 Task: Look for space in Lazarevskoye, Russia from 3rd June, 2023 to 9th June, 2023 for 2 adults in price range Rs.6000 to Rs.12000. Place can be entire place with 1  bedroom having 1 bed and 1 bathroom. Property type can be house, flat, guest house, hotel. Booking option can be shelf check-in. Required host language is English.
Action: Mouse moved to (508, 107)
Screenshot: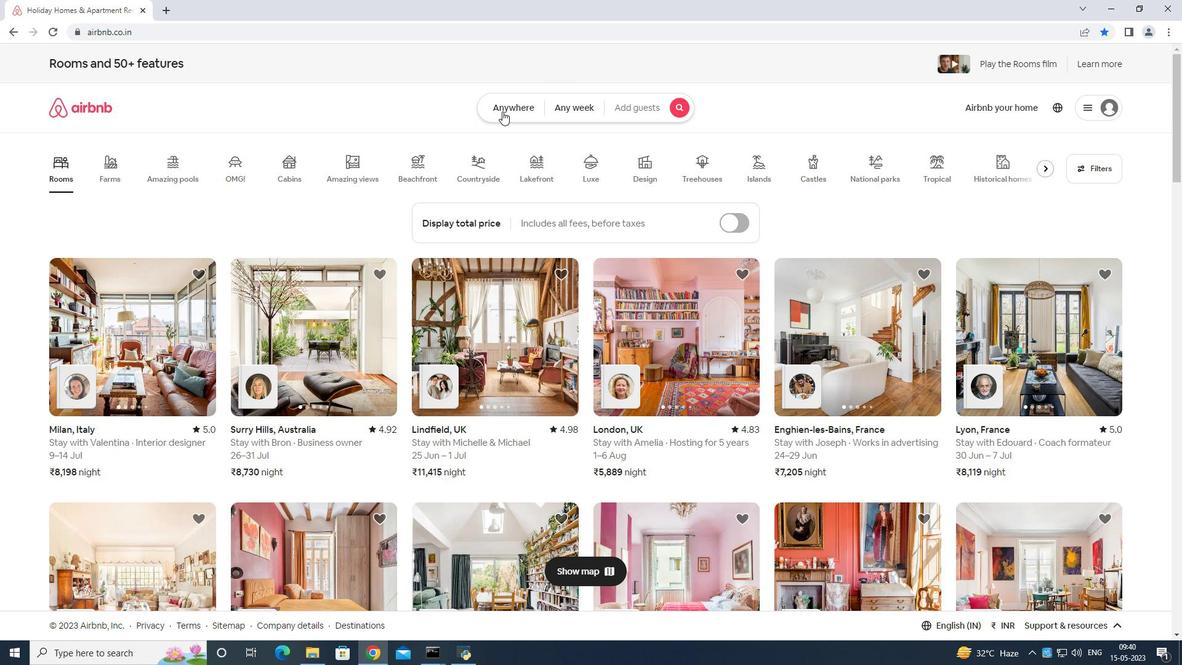 
Action: Mouse pressed left at (508, 107)
Screenshot: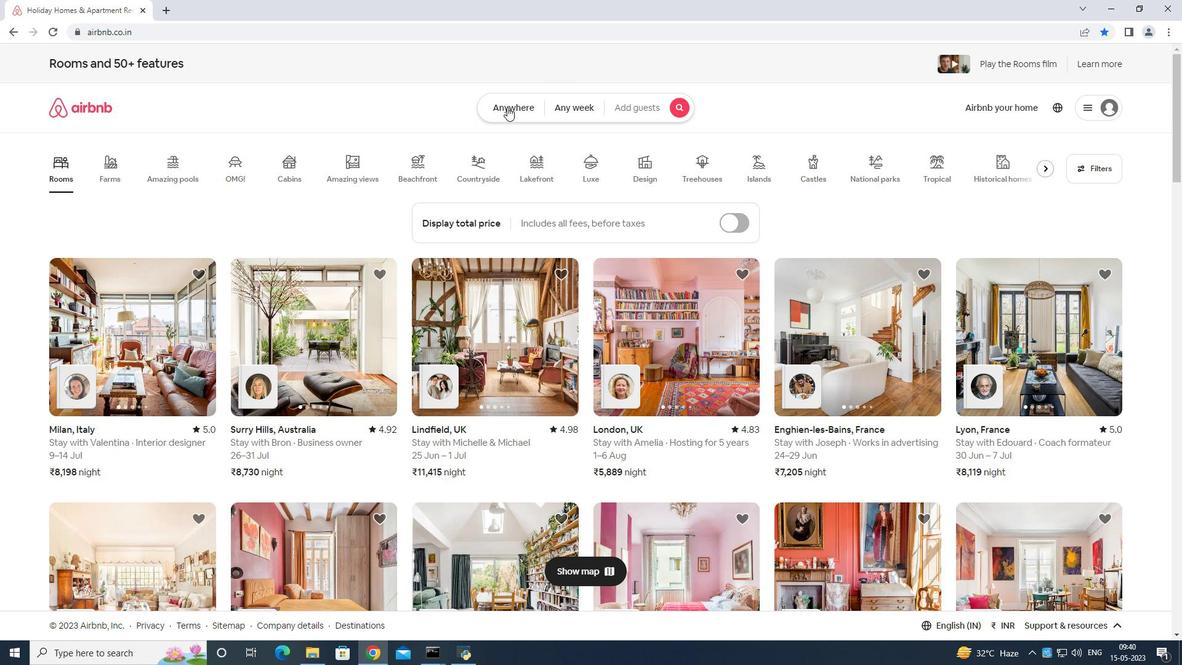 
Action: Mouse moved to (464, 147)
Screenshot: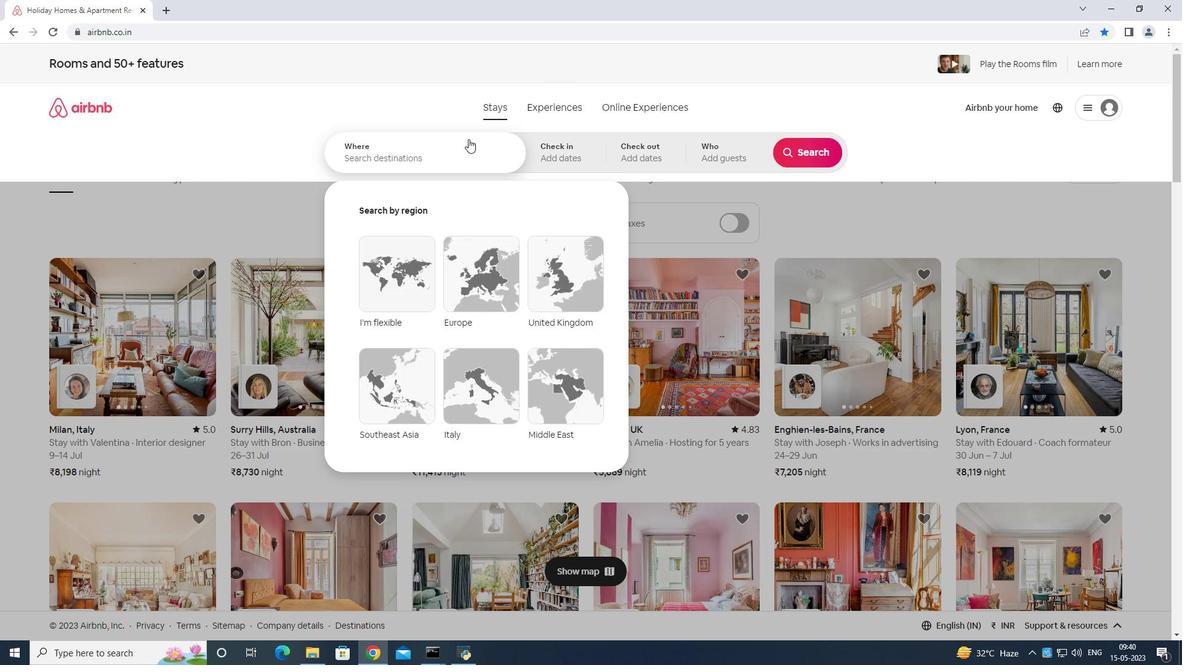 
Action: Mouse pressed left at (464, 147)
Screenshot: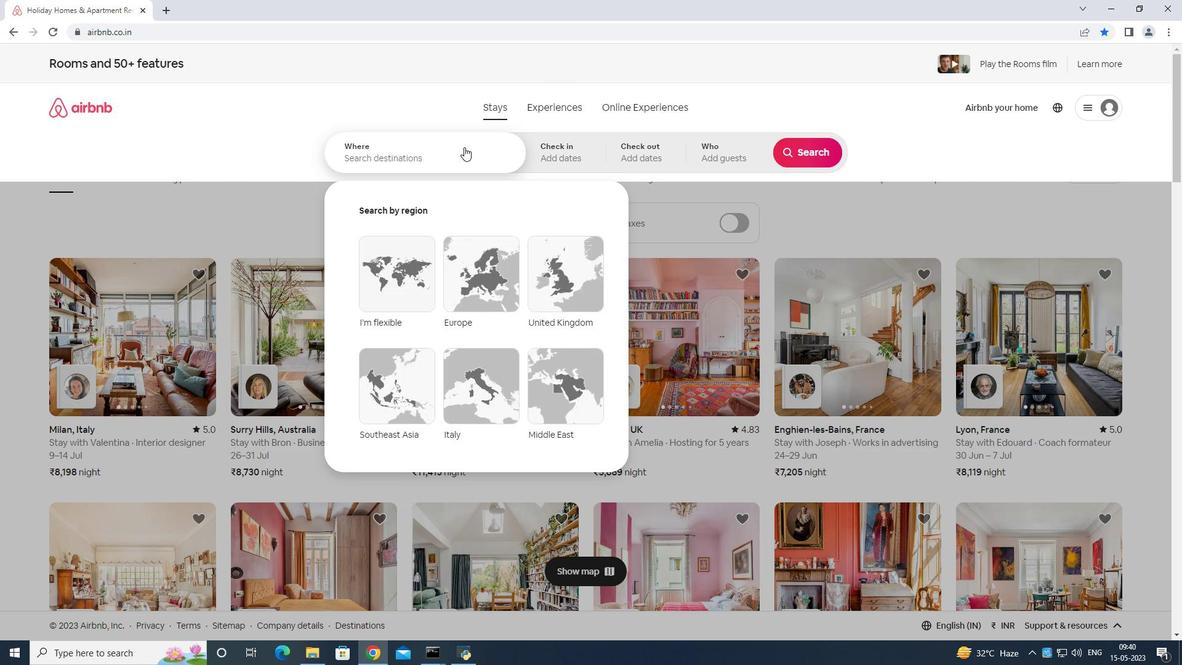 
Action: Key pressed <Key.shift><Key.shift>Lazarevskoye<Key.space><Key.shift>Ruaa<Key.backspace><Key.backspace>ssia<Key.enter>
Screenshot: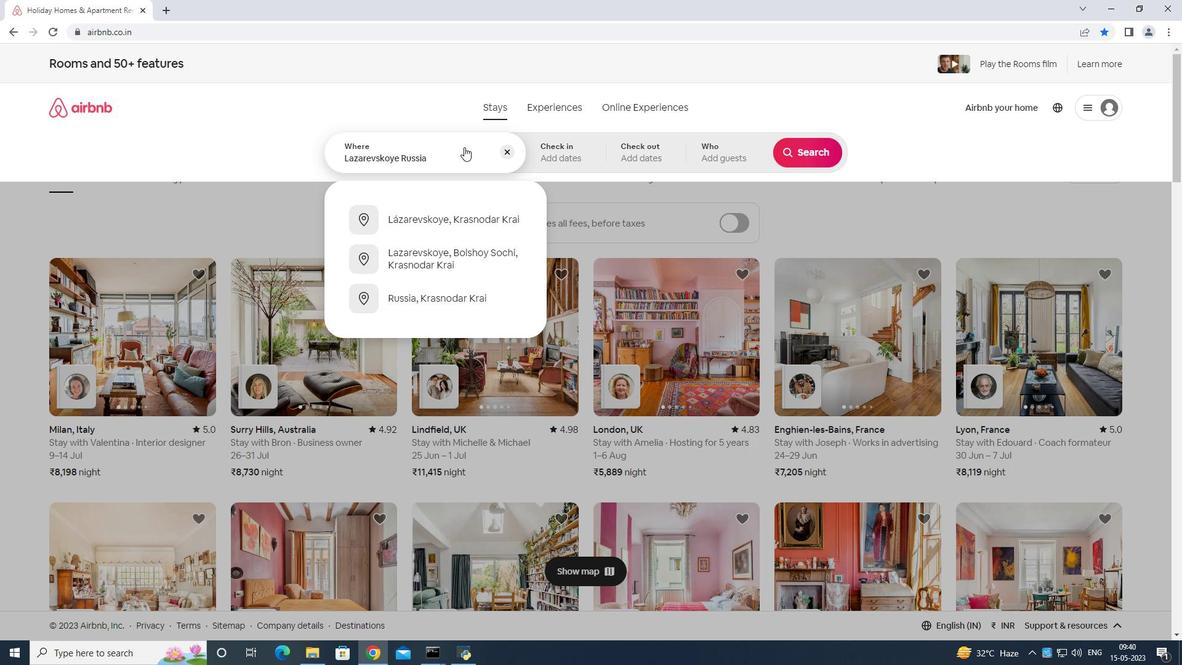 
Action: Mouse moved to (792, 298)
Screenshot: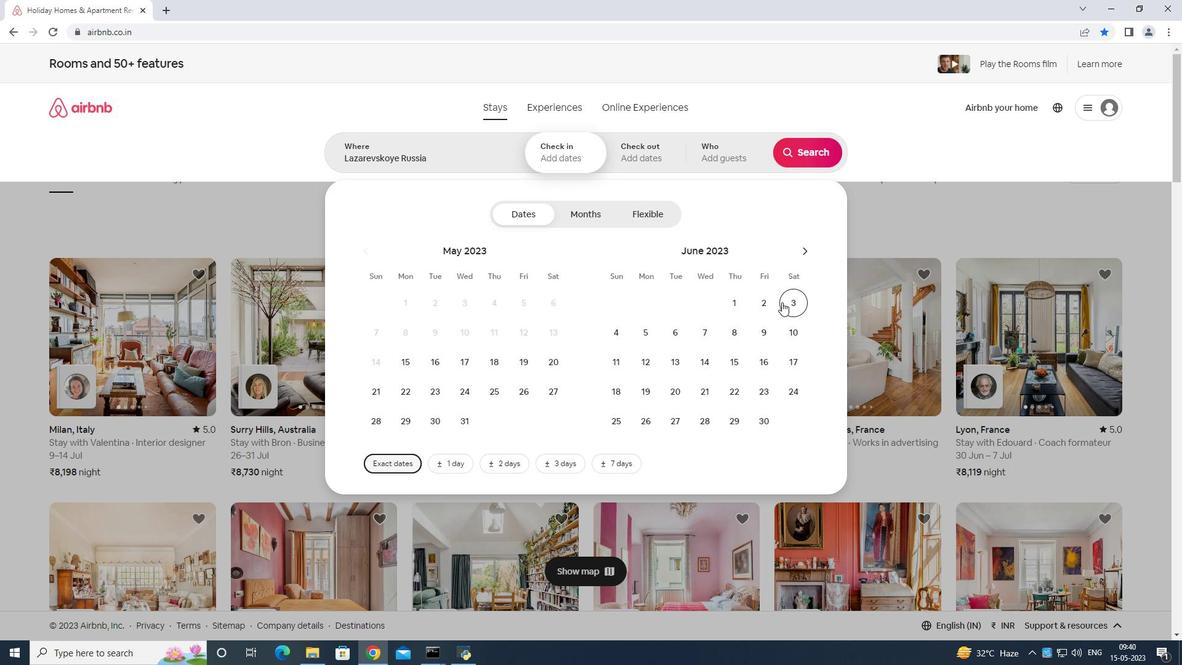 
Action: Mouse pressed left at (792, 298)
Screenshot: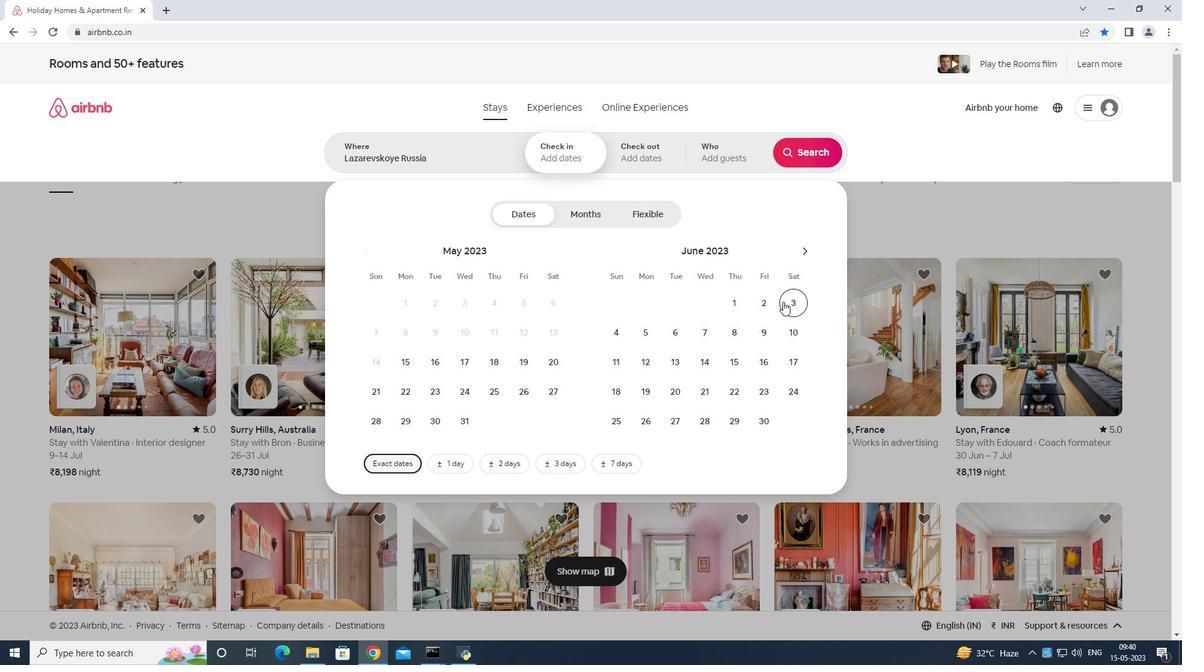 
Action: Mouse moved to (756, 329)
Screenshot: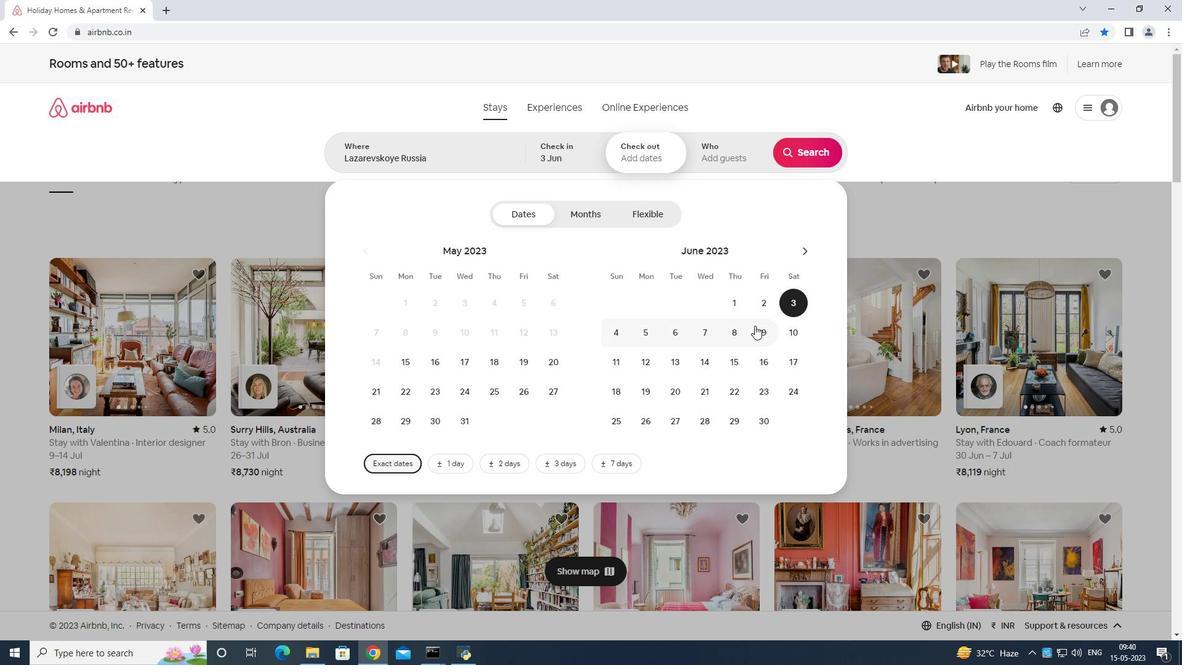 
Action: Mouse pressed left at (756, 329)
Screenshot: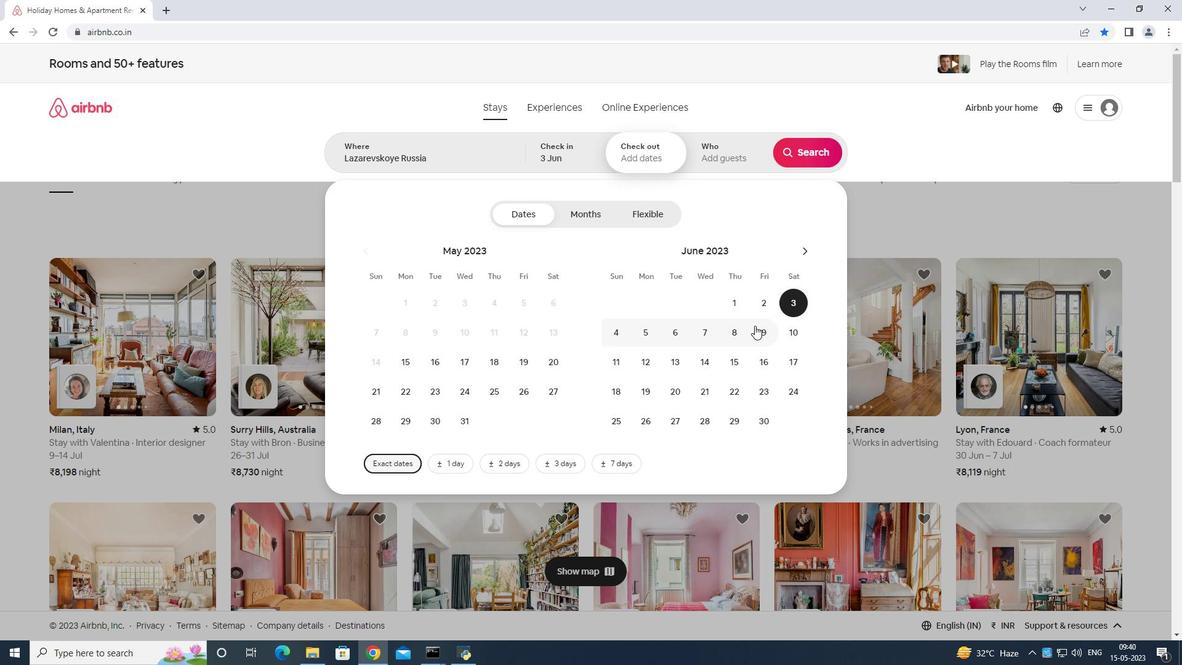
Action: Mouse moved to (734, 145)
Screenshot: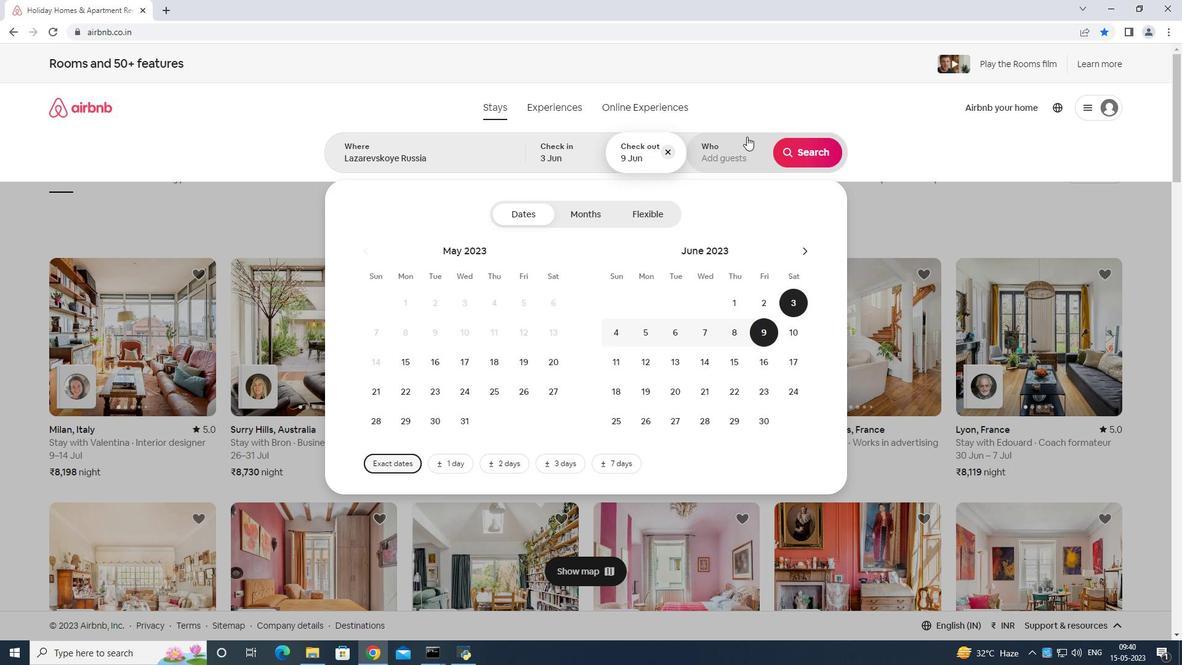 
Action: Mouse pressed left at (734, 145)
Screenshot: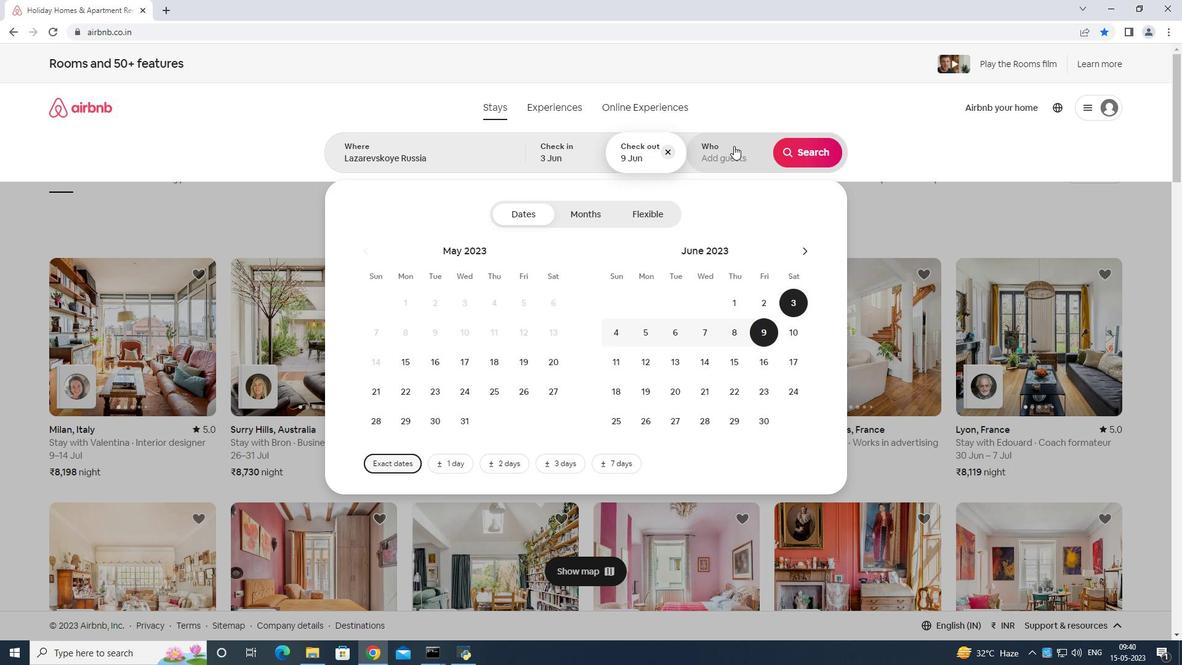 
Action: Mouse moved to (804, 221)
Screenshot: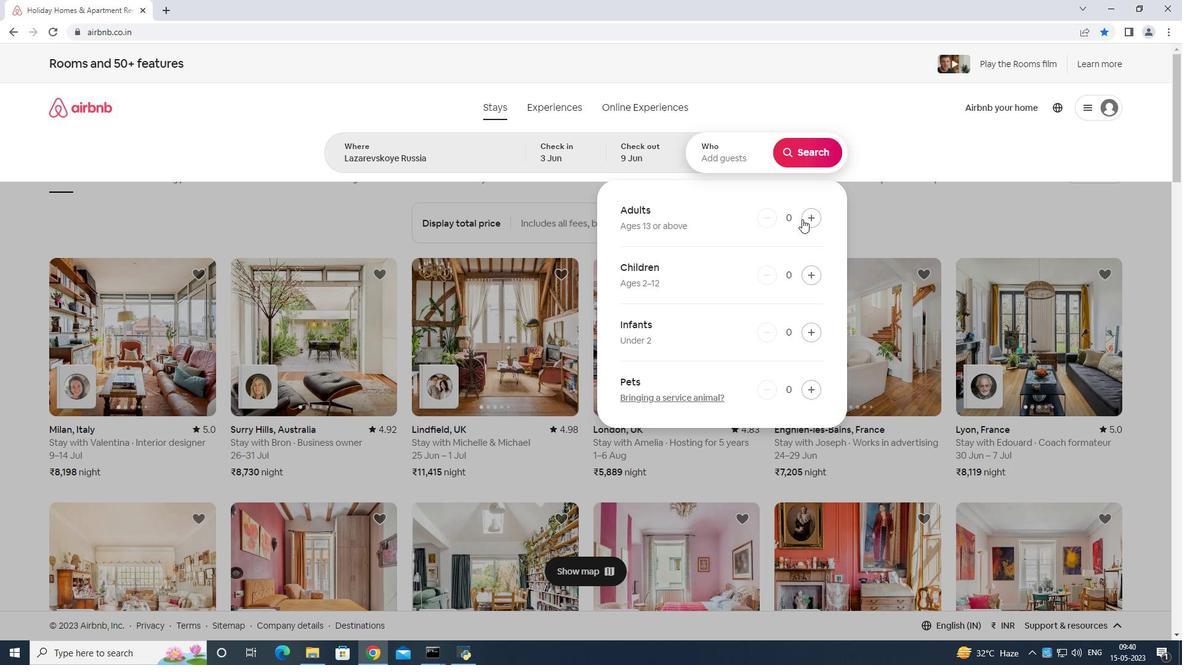 
Action: Mouse pressed left at (804, 221)
Screenshot: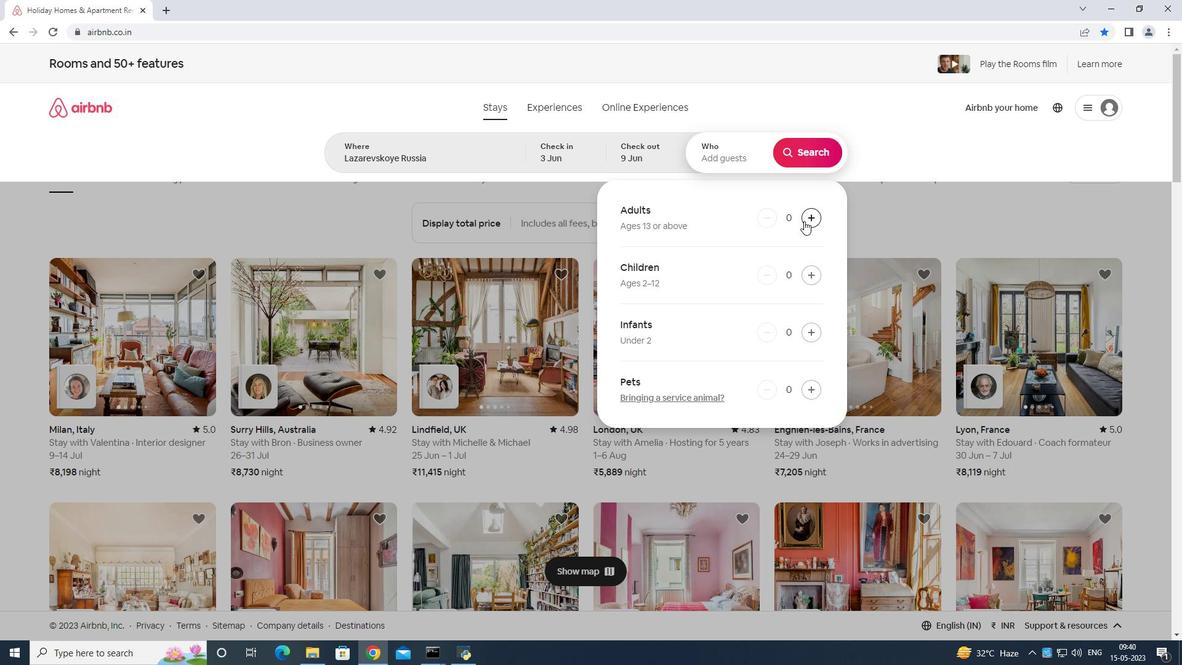 
Action: Mouse pressed left at (804, 221)
Screenshot: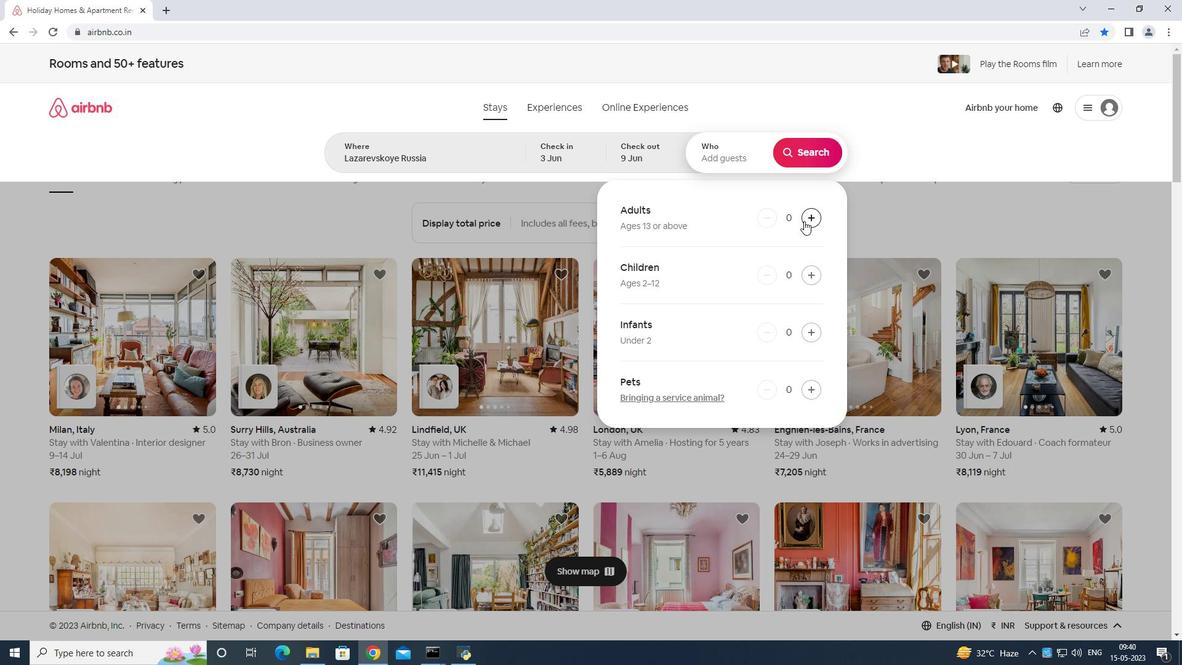 
Action: Mouse moved to (816, 153)
Screenshot: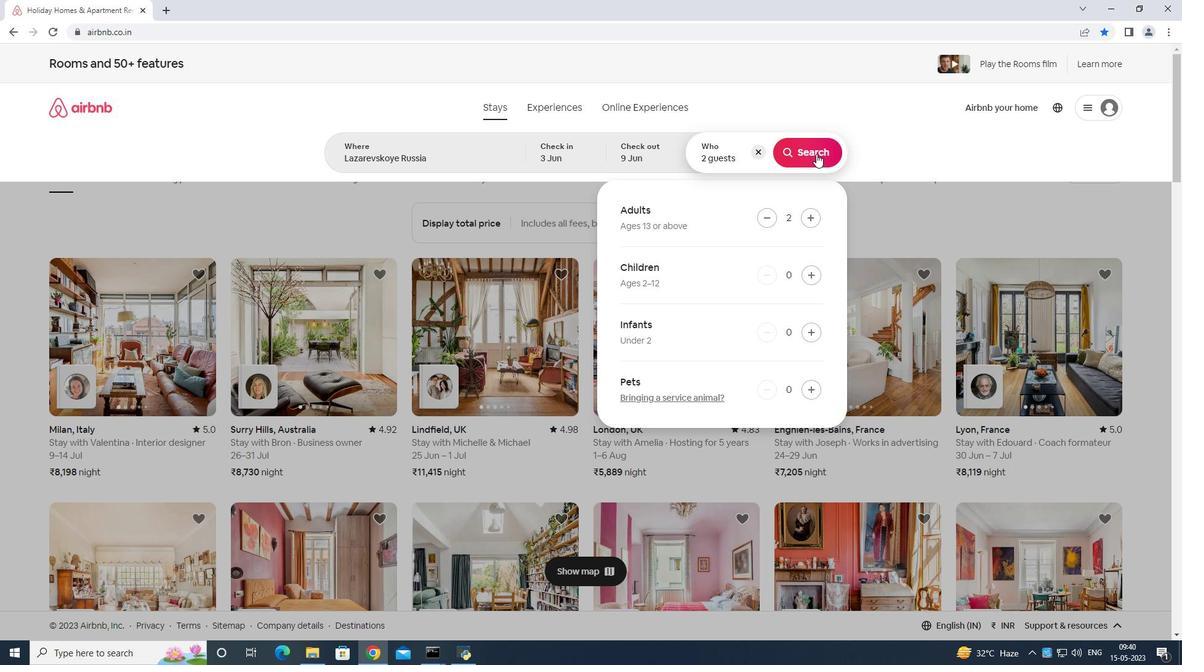 
Action: Mouse pressed left at (816, 153)
Screenshot: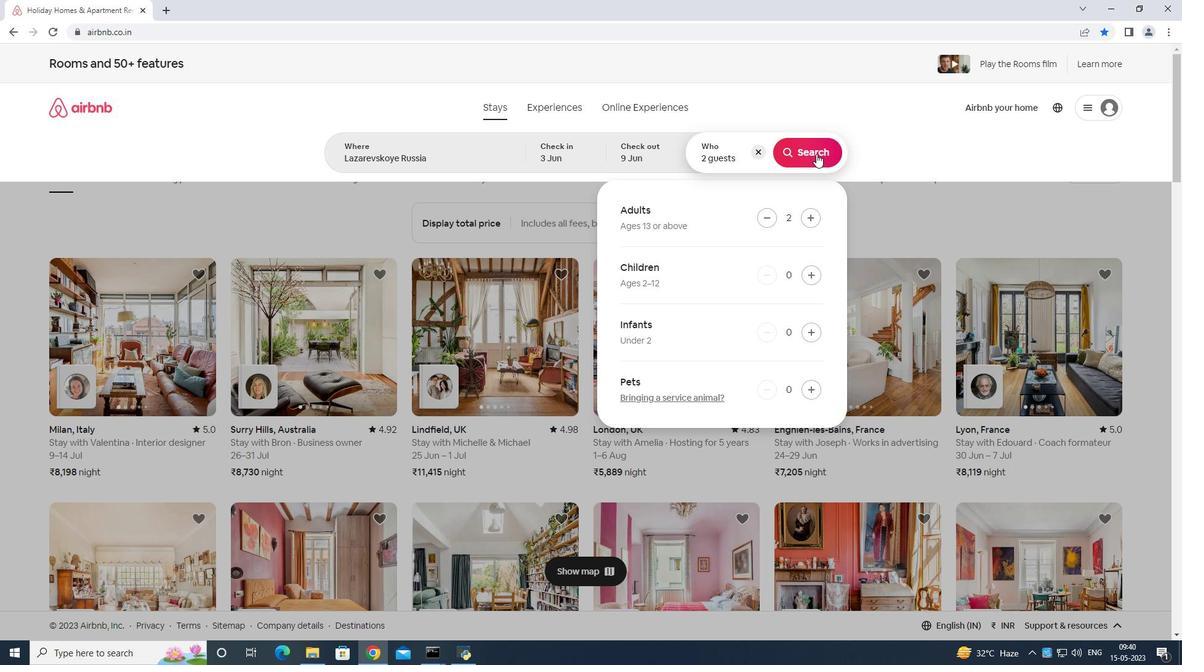 
Action: Mouse moved to (1118, 110)
Screenshot: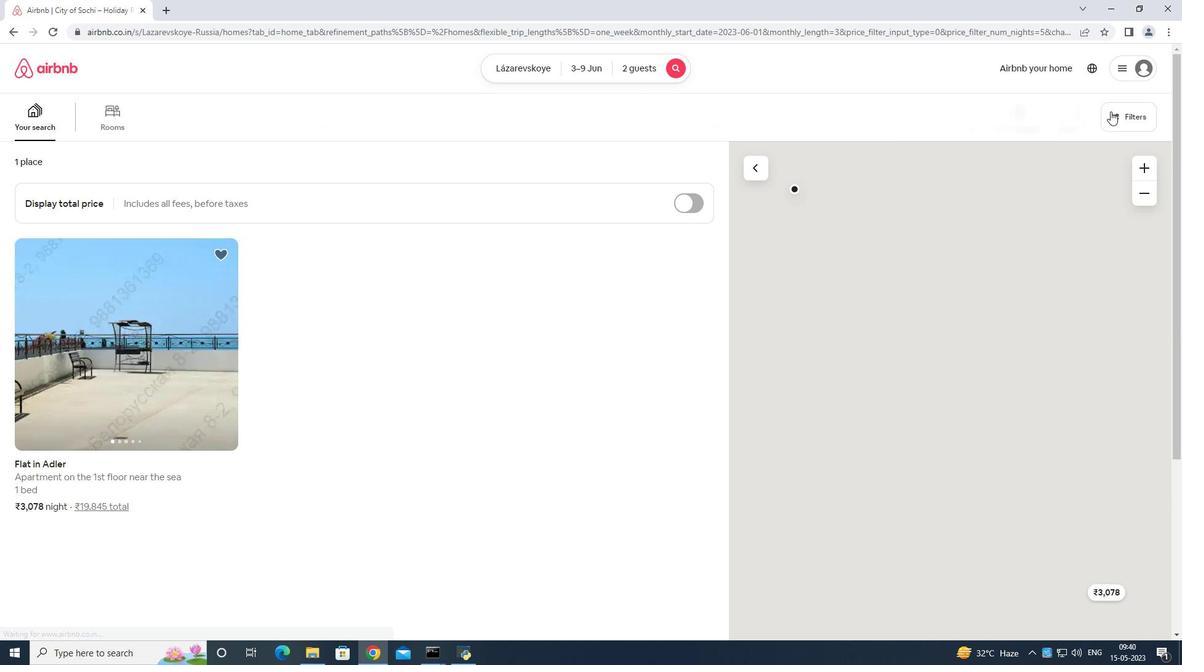 
Action: Mouse pressed left at (1118, 110)
Screenshot: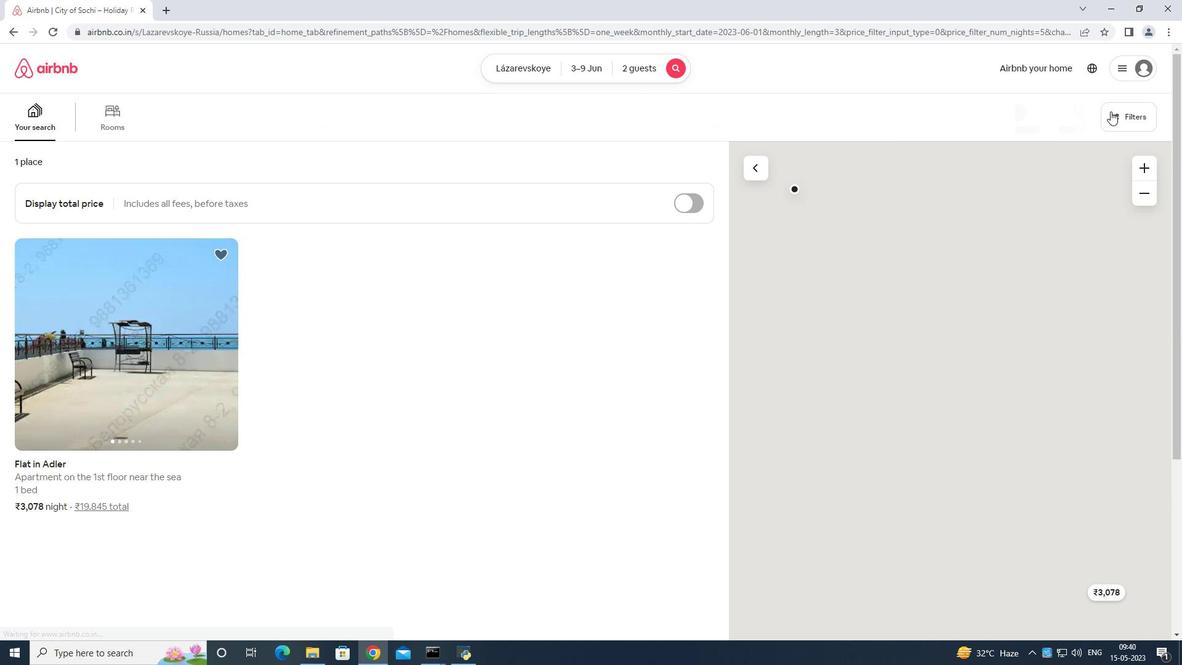
Action: Mouse moved to (474, 405)
Screenshot: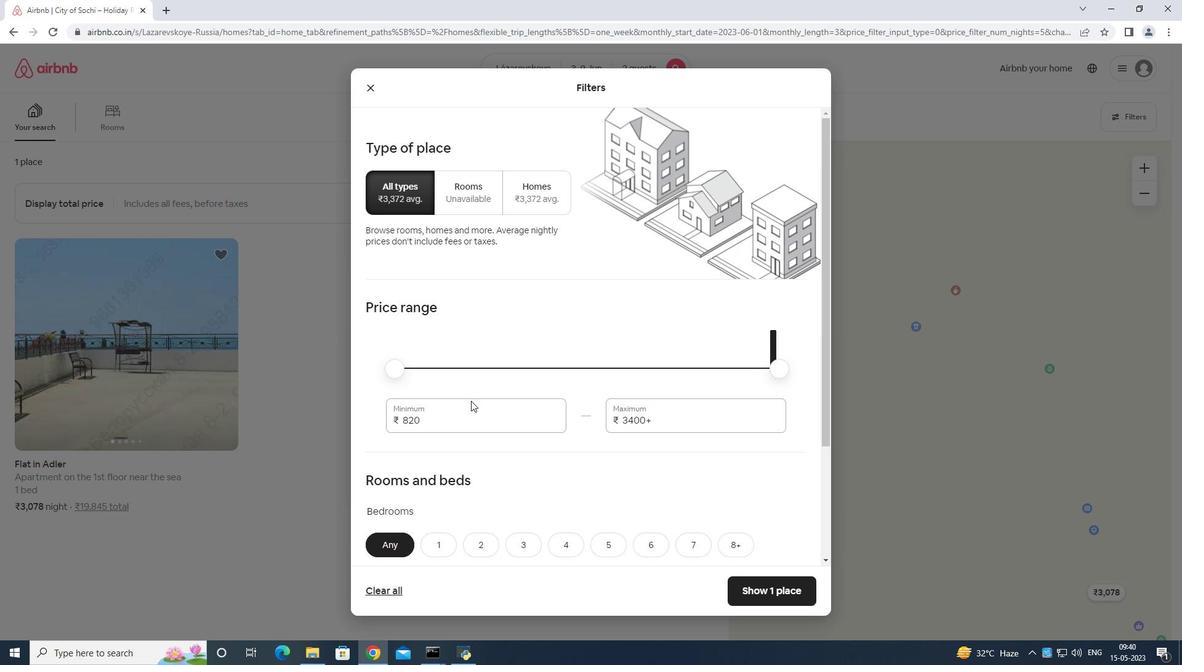 
Action: Mouse pressed left at (474, 405)
Screenshot: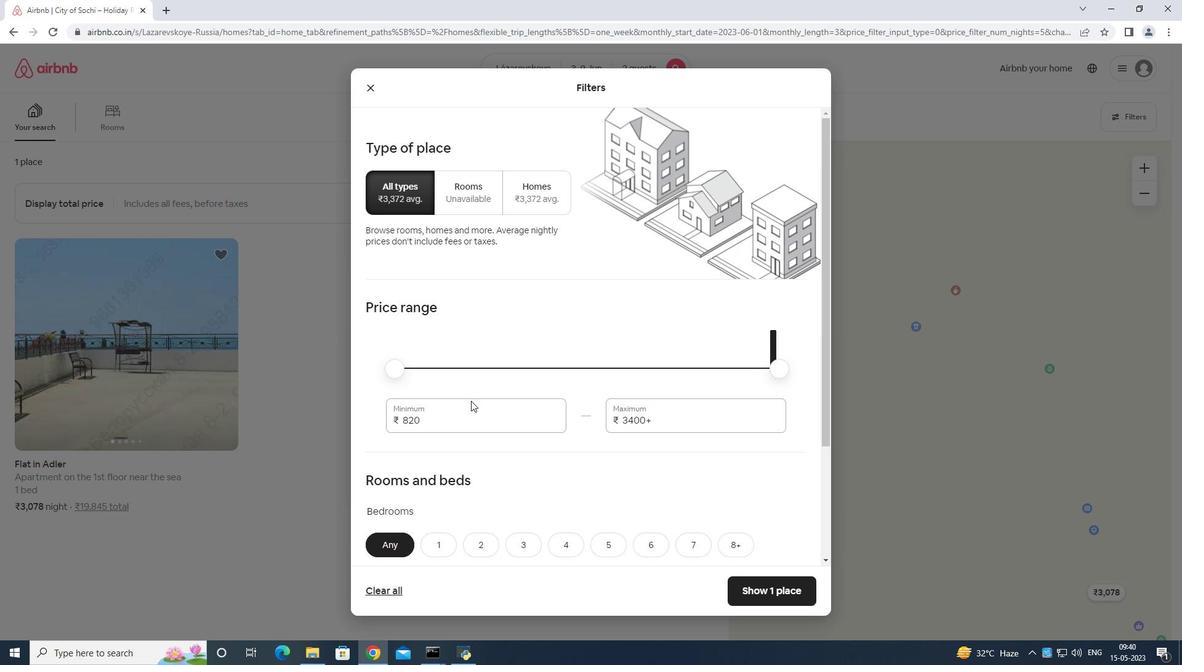 
Action: Mouse moved to (475, 399)
Screenshot: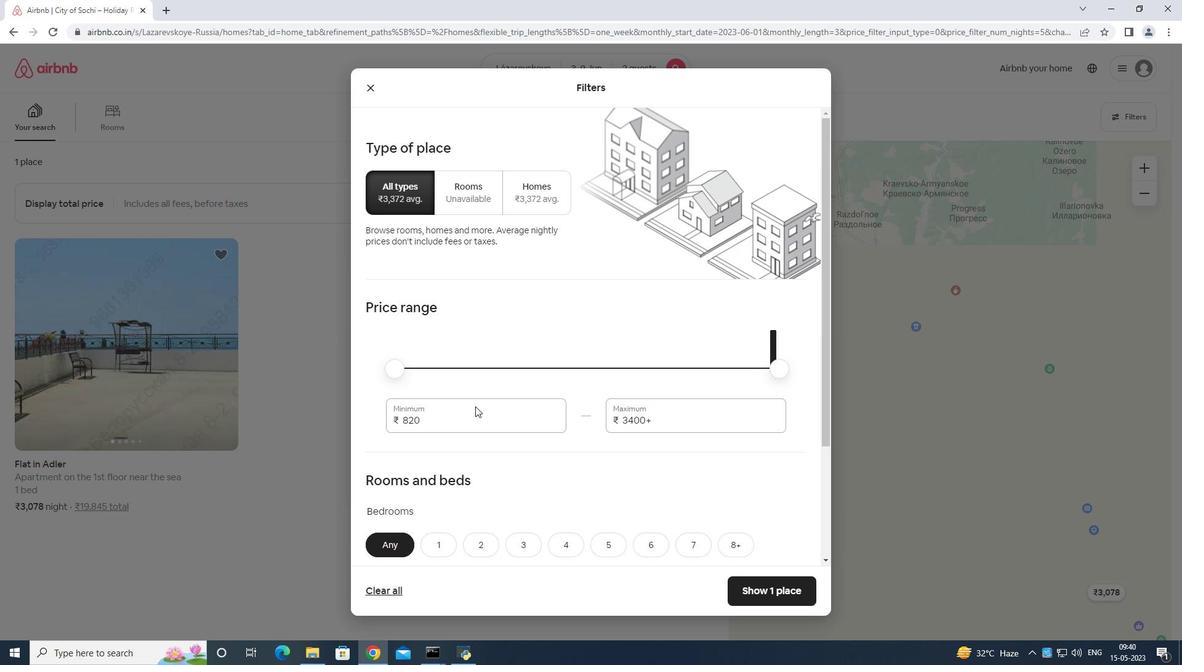 
Action: Key pressed <Key.backspace>
Screenshot: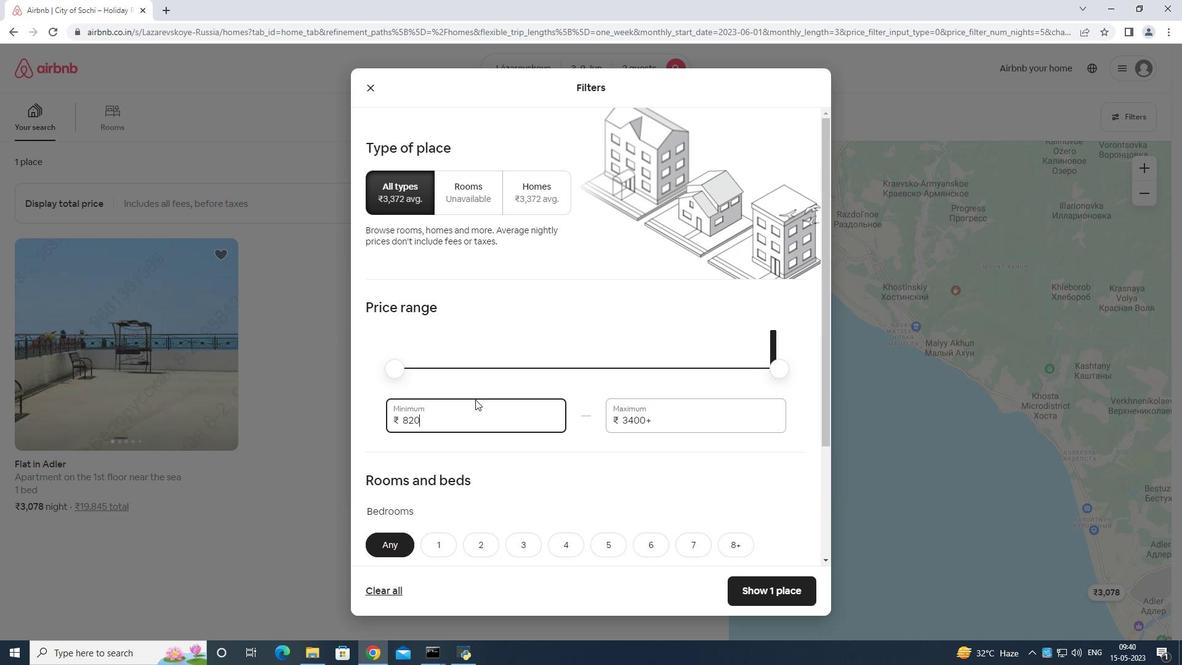 
Action: Mouse moved to (471, 396)
Screenshot: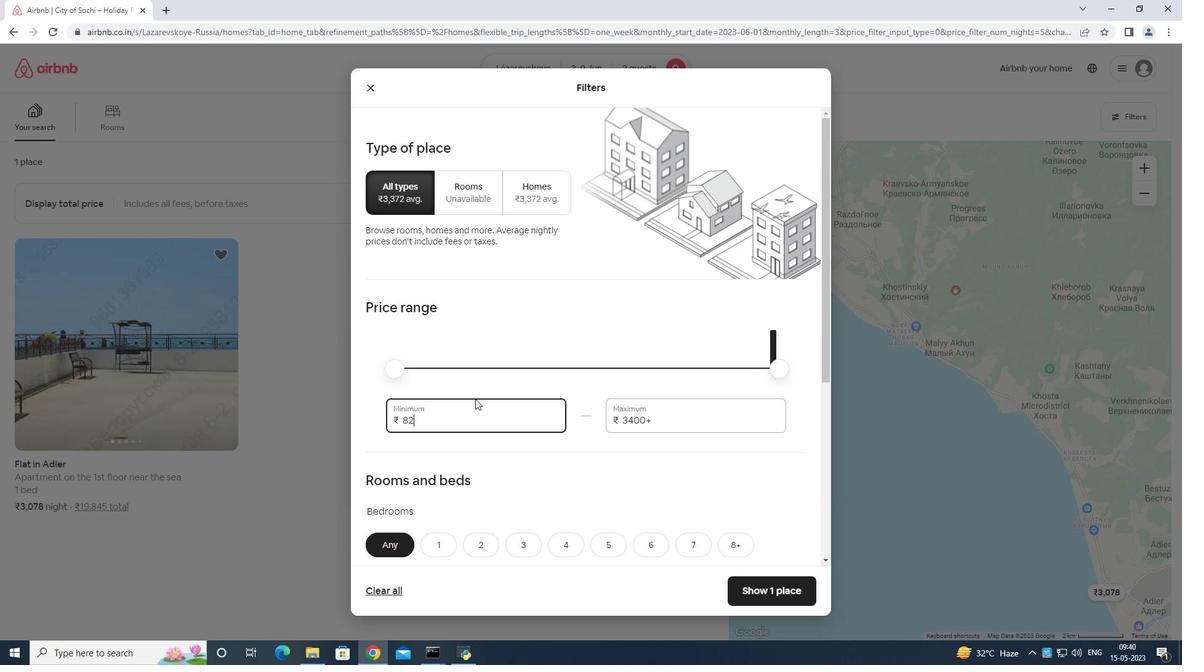 
Action: Key pressed <Key.backspace><Key.backspace><Key.backspace><Key.backspace><Key.backspace><Key.backspace><Key.backspace><Key.backspace>6000
Screenshot: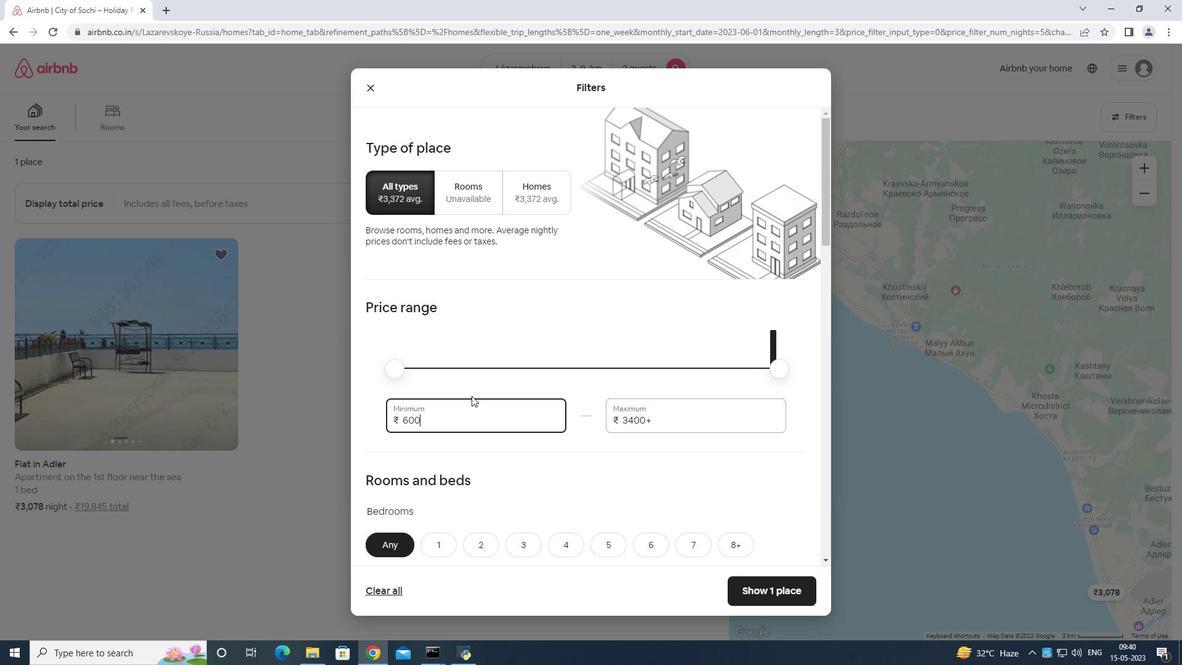
Action: Mouse moved to (695, 414)
Screenshot: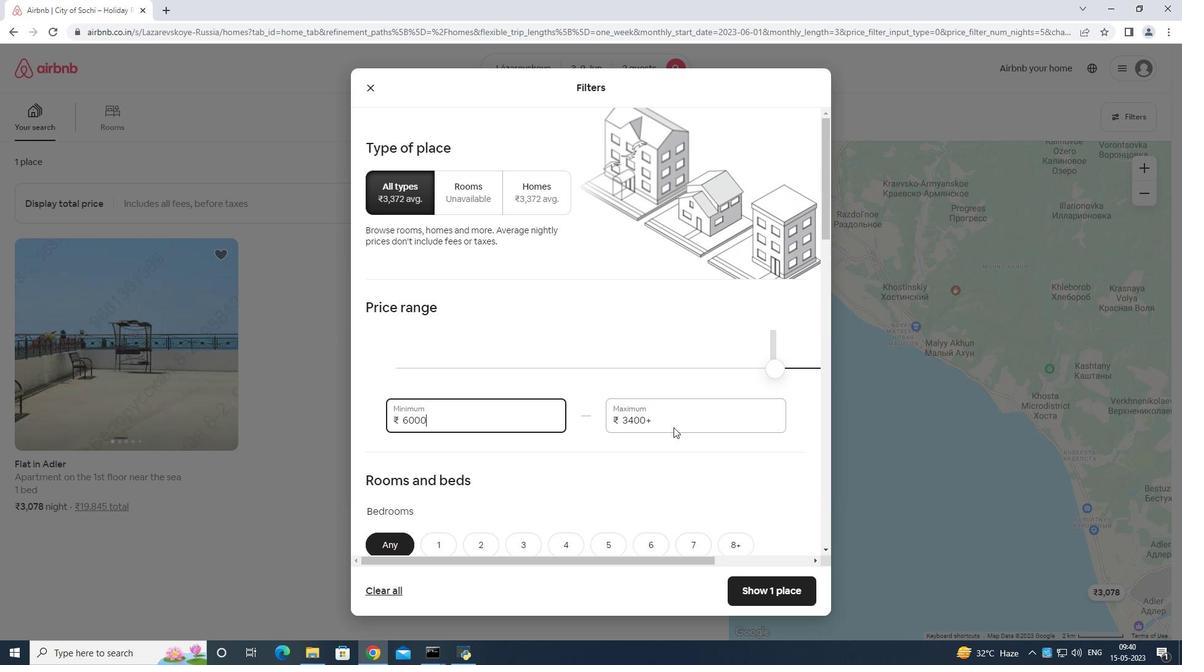 
Action: Mouse pressed left at (695, 414)
Screenshot: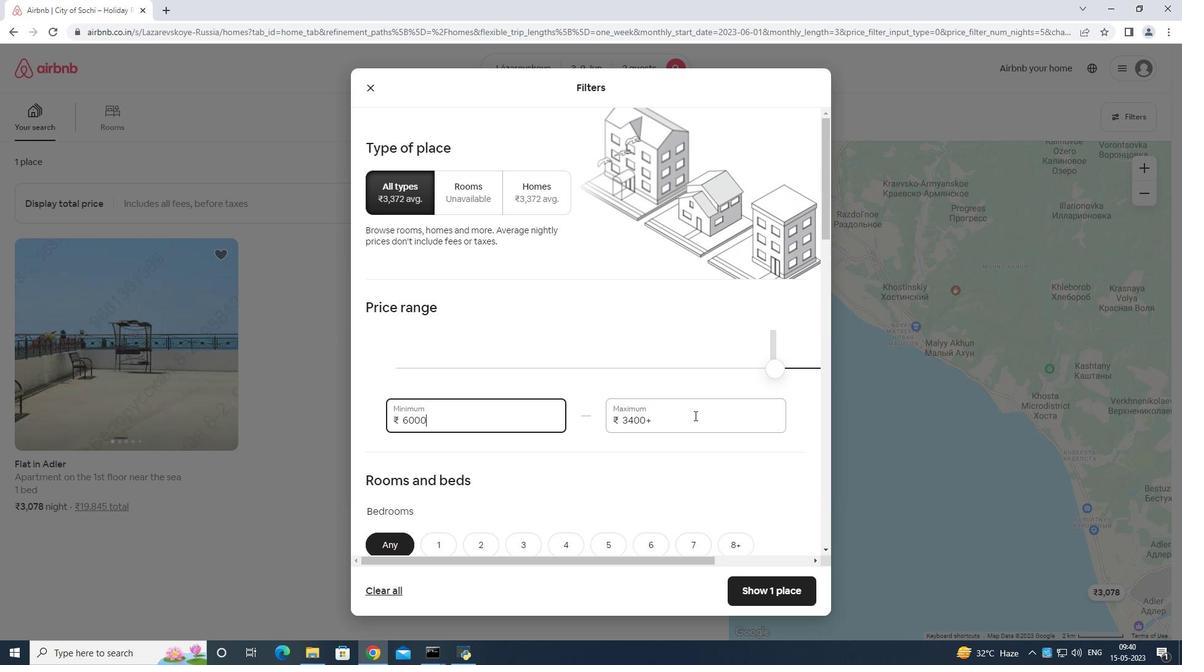 
Action: Mouse moved to (696, 414)
Screenshot: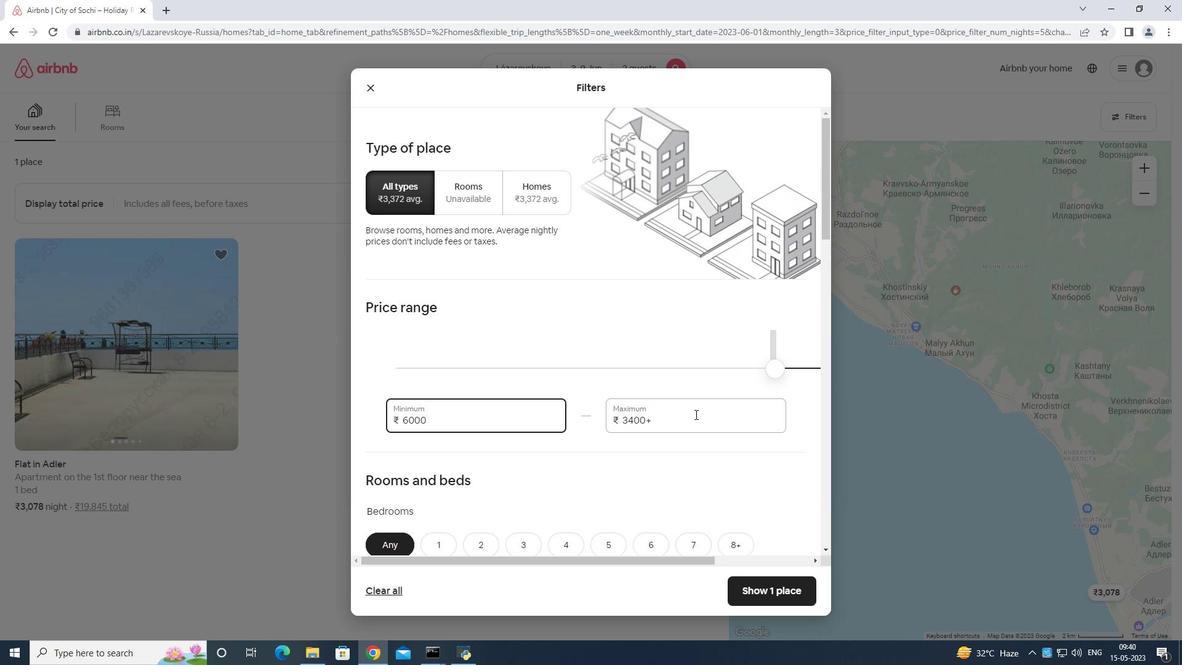 
Action: Key pressed <Key.backspace><Key.backspace><Key.backspace><Key.backspace><Key.backspace><Key.backspace><Key.backspace><Key.backspace><Key.backspace><Key.backspace><Key.backspace><Key.backspace>12000
Screenshot: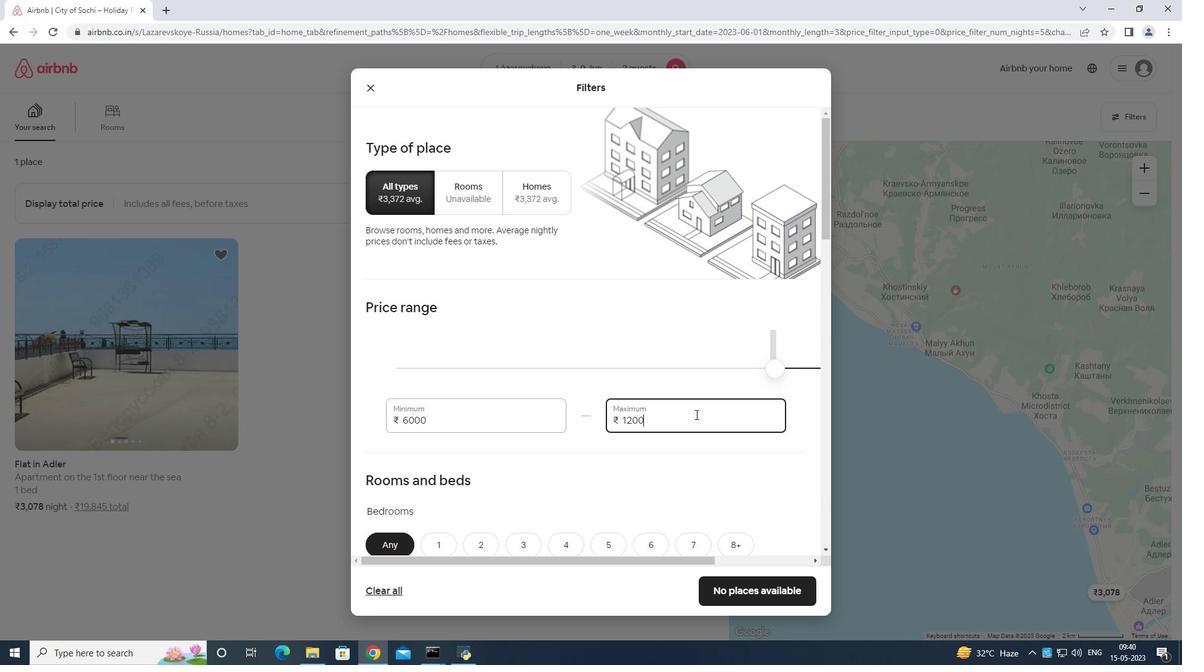 
Action: Mouse scrolled (696, 413) with delta (0, 0)
Screenshot: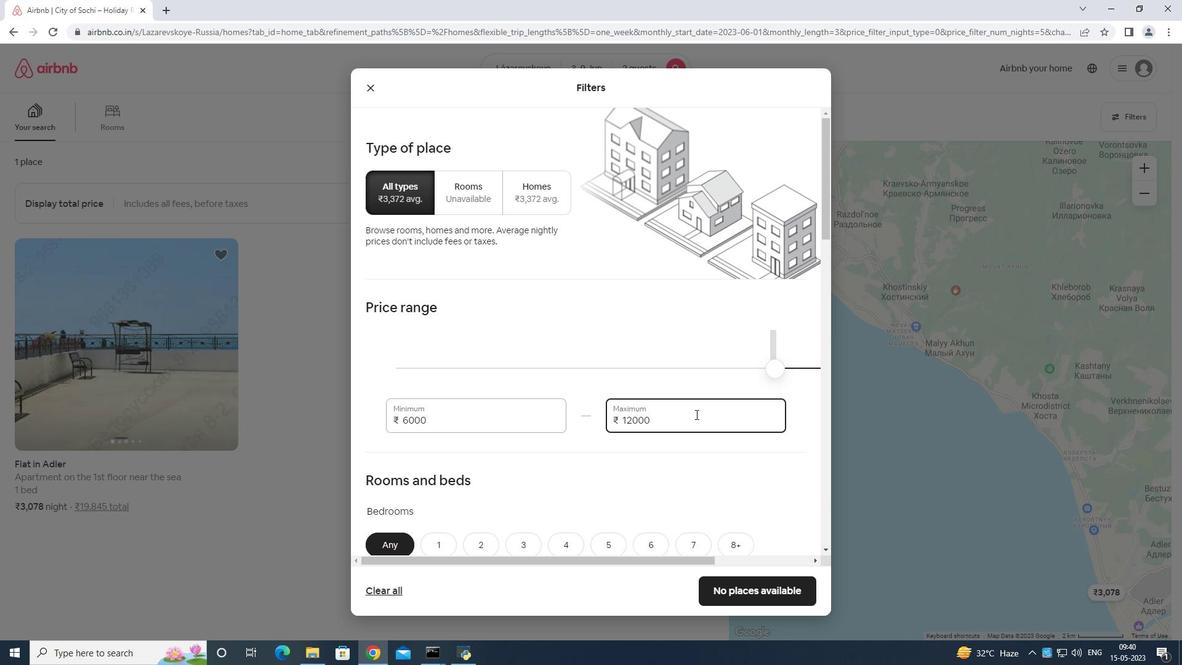 
Action: Mouse scrolled (696, 413) with delta (0, 0)
Screenshot: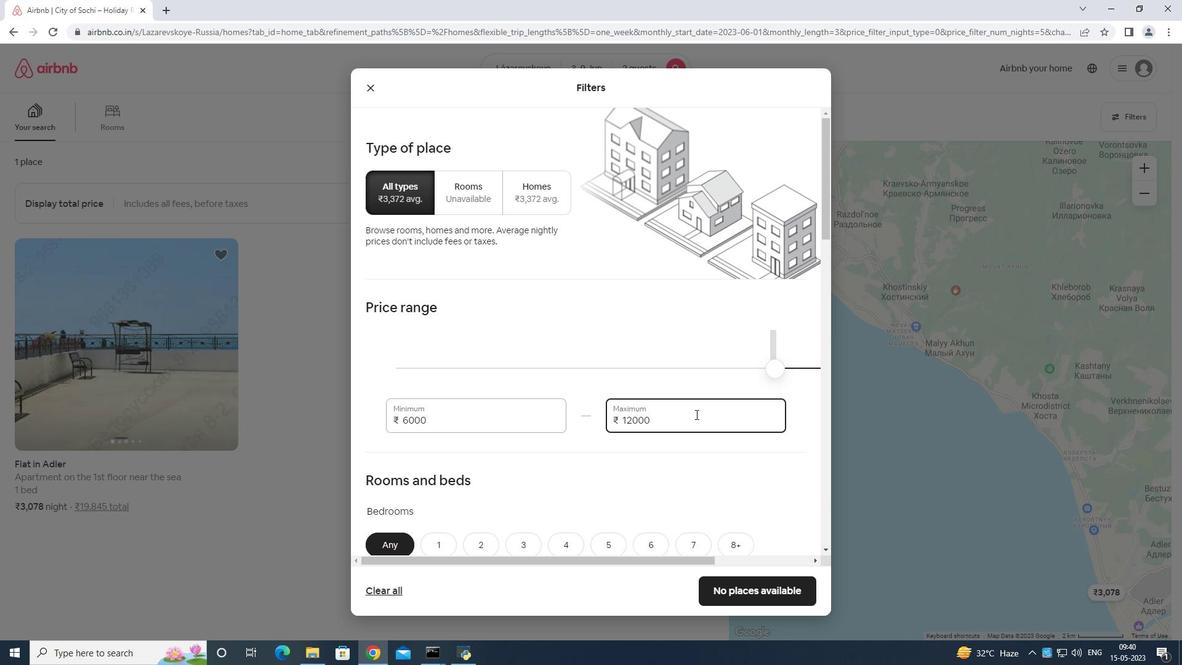 
Action: Mouse scrolled (696, 413) with delta (0, 0)
Screenshot: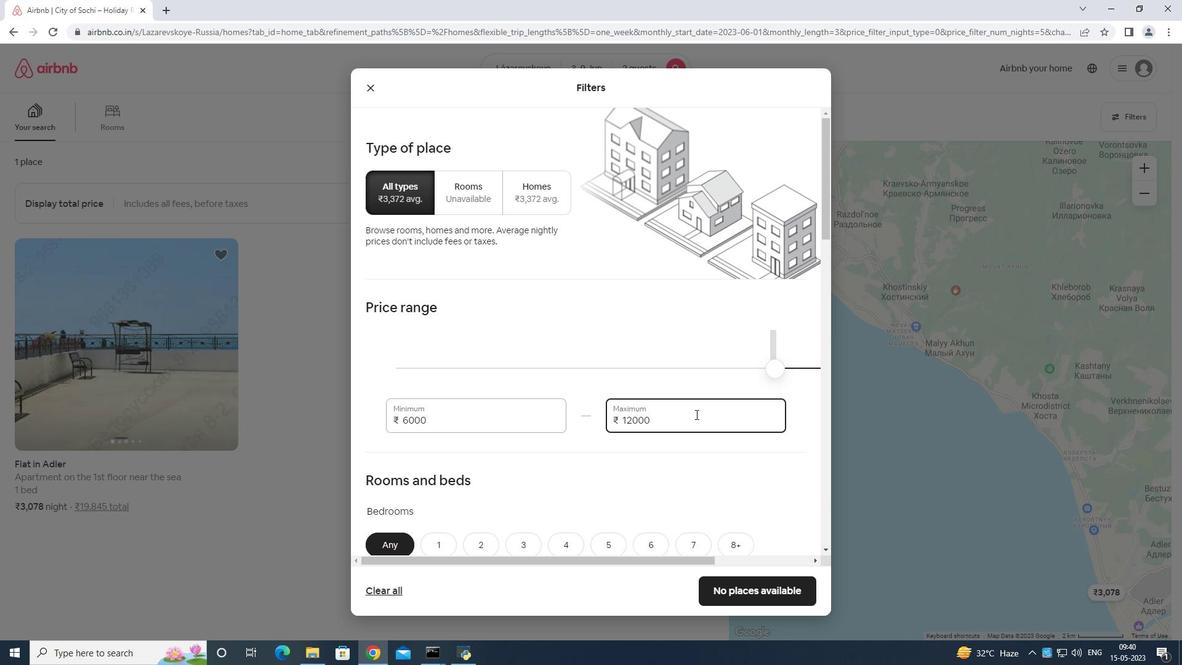 
Action: Mouse scrolled (696, 413) with delta (0, 0)
Screenshot: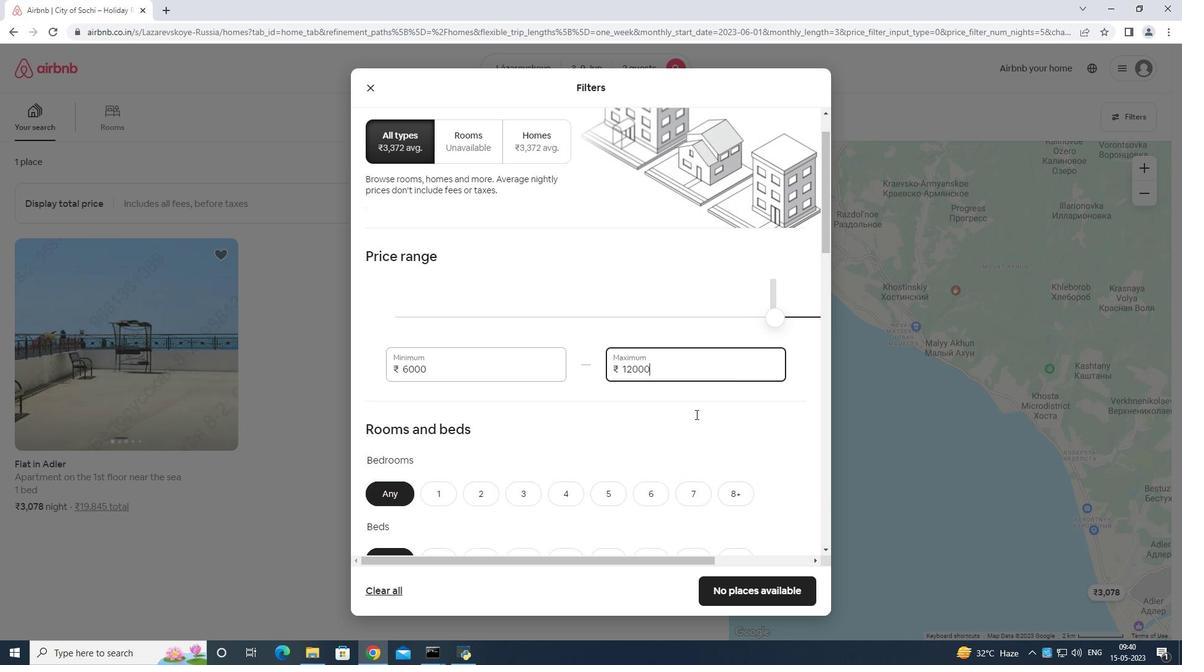 
Action: Mouse moved to (432, 298)
Screenshot: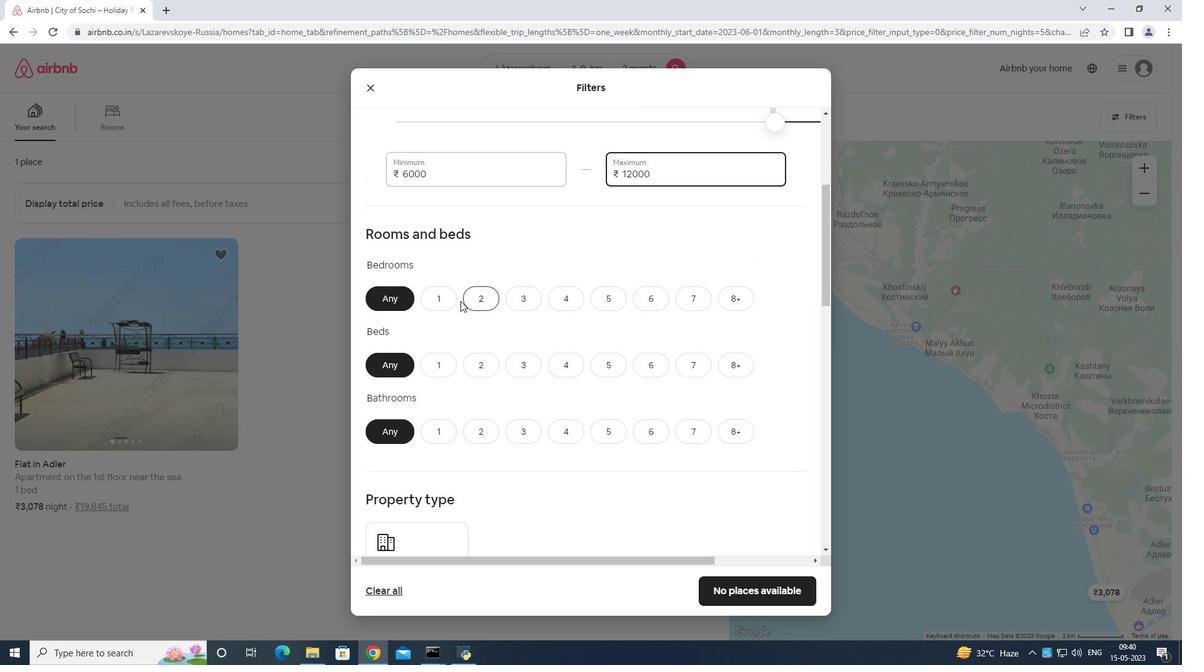 
Action: Mouse pressed left at (432, 298)
Screenshot: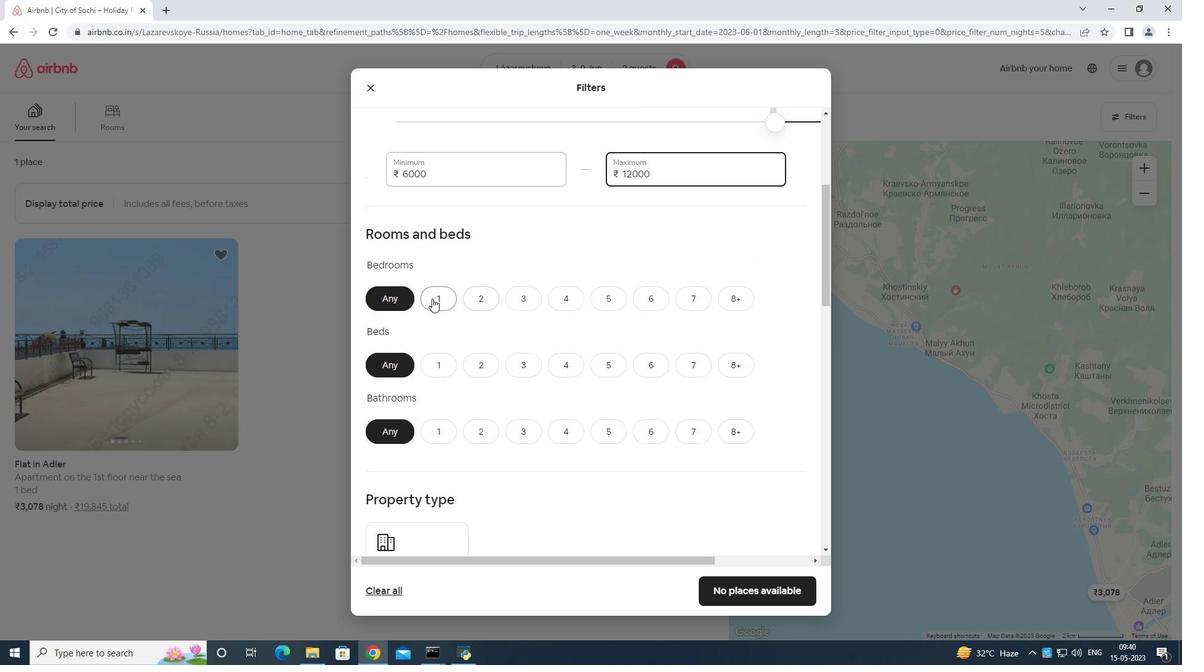 
Action: Mouse moved to (442, 364)
Screenshot: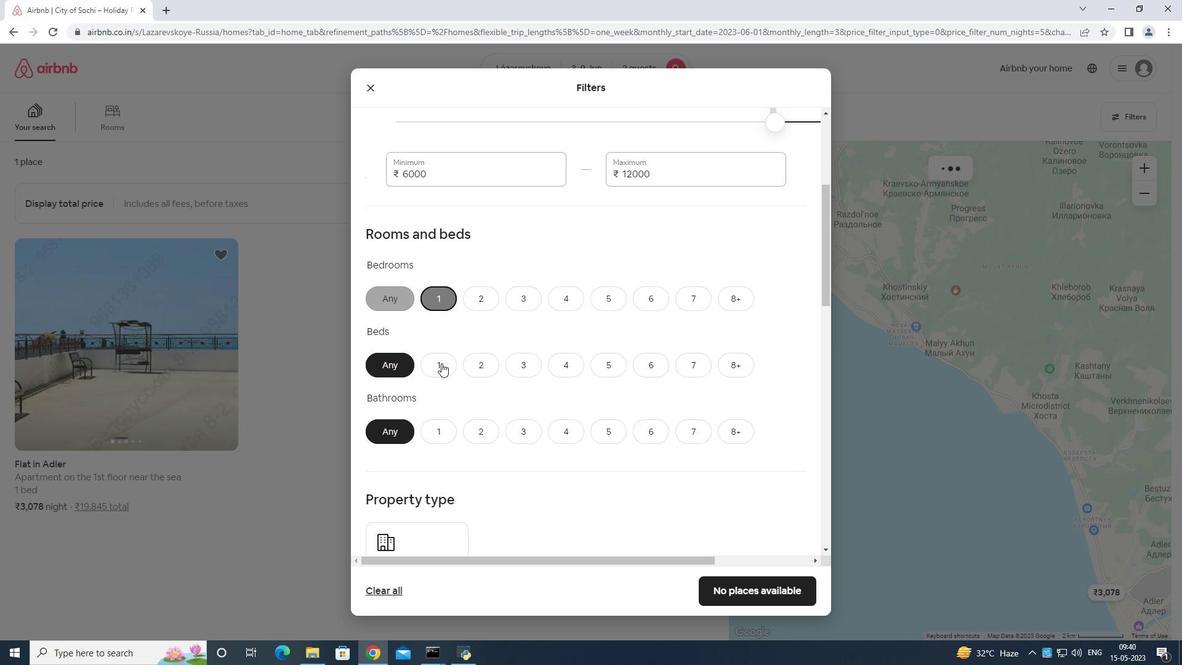 
Action: Mouse pressed left at (442, 364)
Screenshot: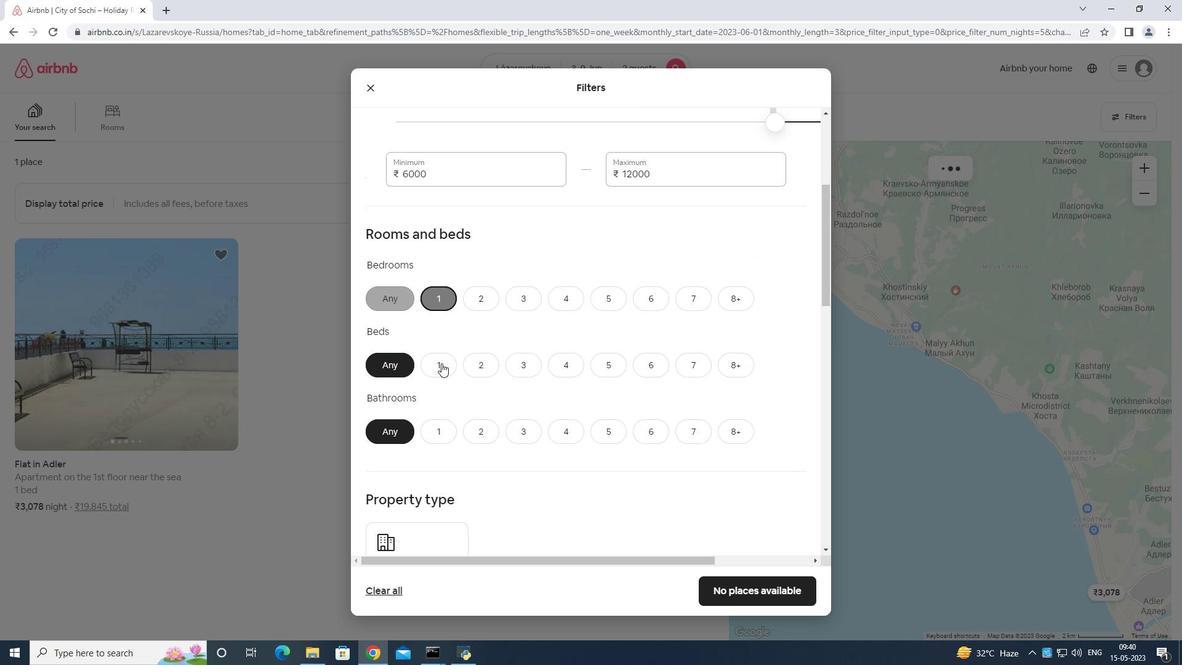 
Action: Mouse moved to (436, 424)
Screenshot: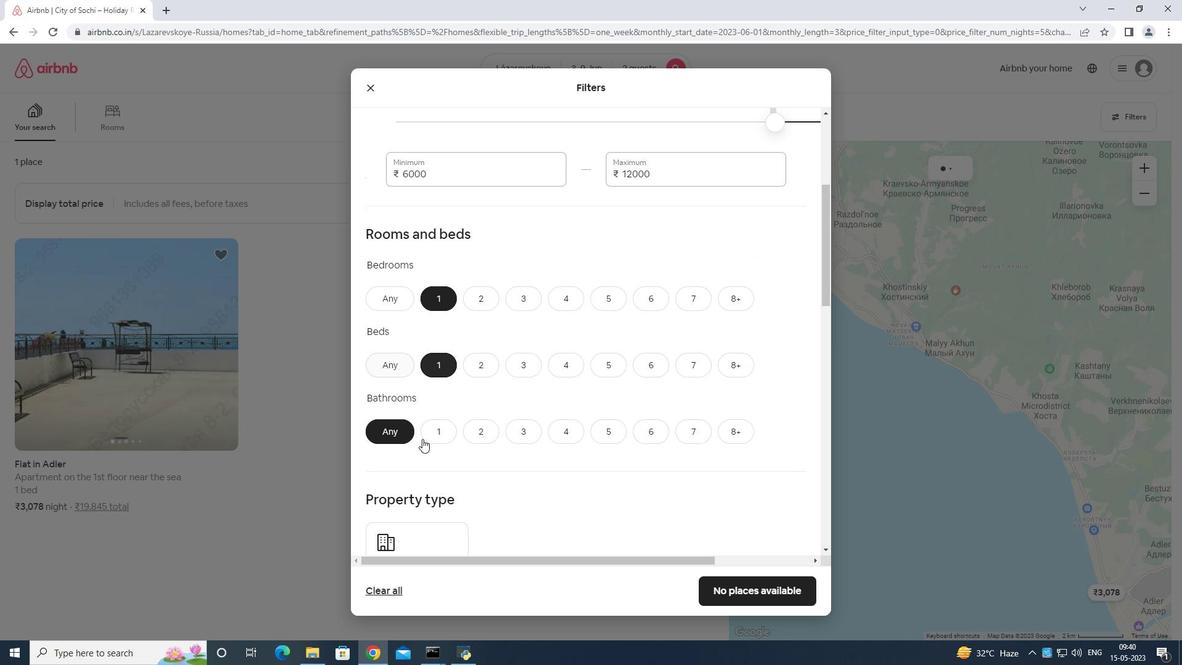 
Action: Mouse pressed left at (436, 424)
Screenshot: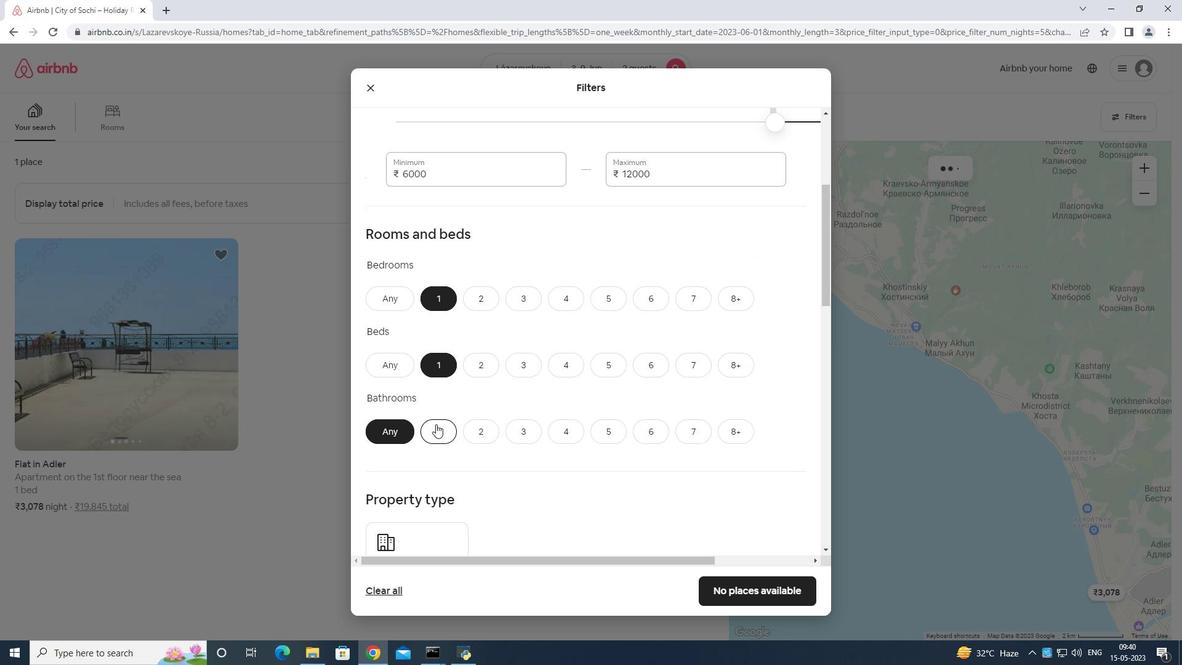 
Action: Mouse moved to (442, 433)
Screenshot: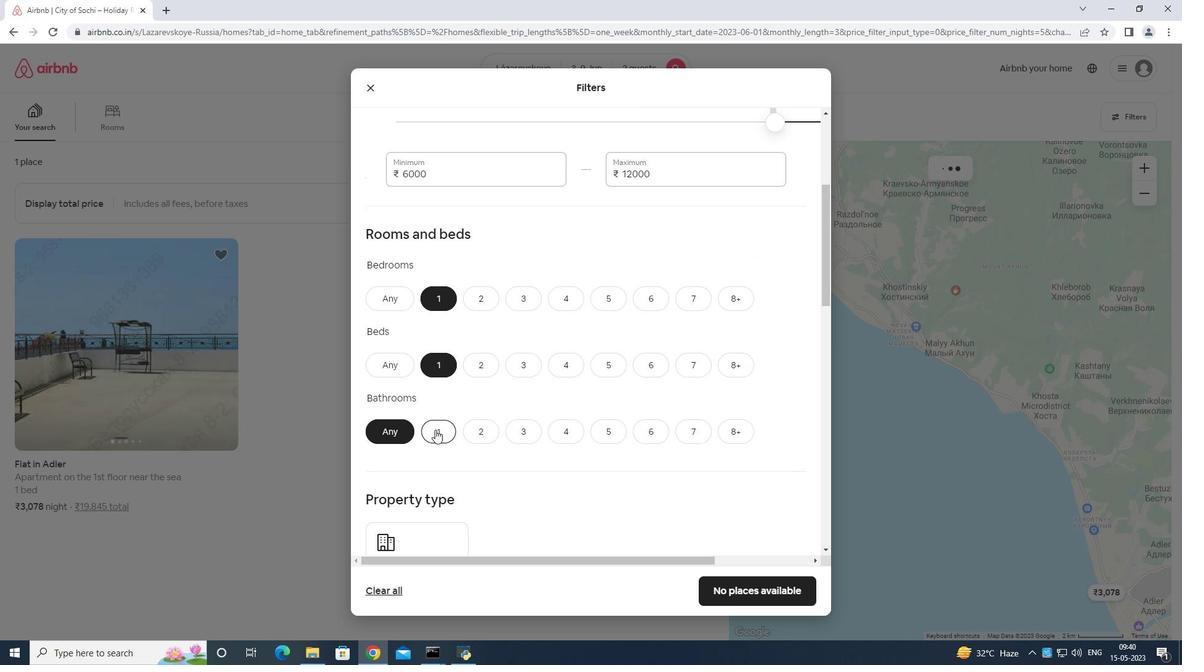 
Action: Mouse scrolled (442, 433) with delta (0, 0)
Screenshot: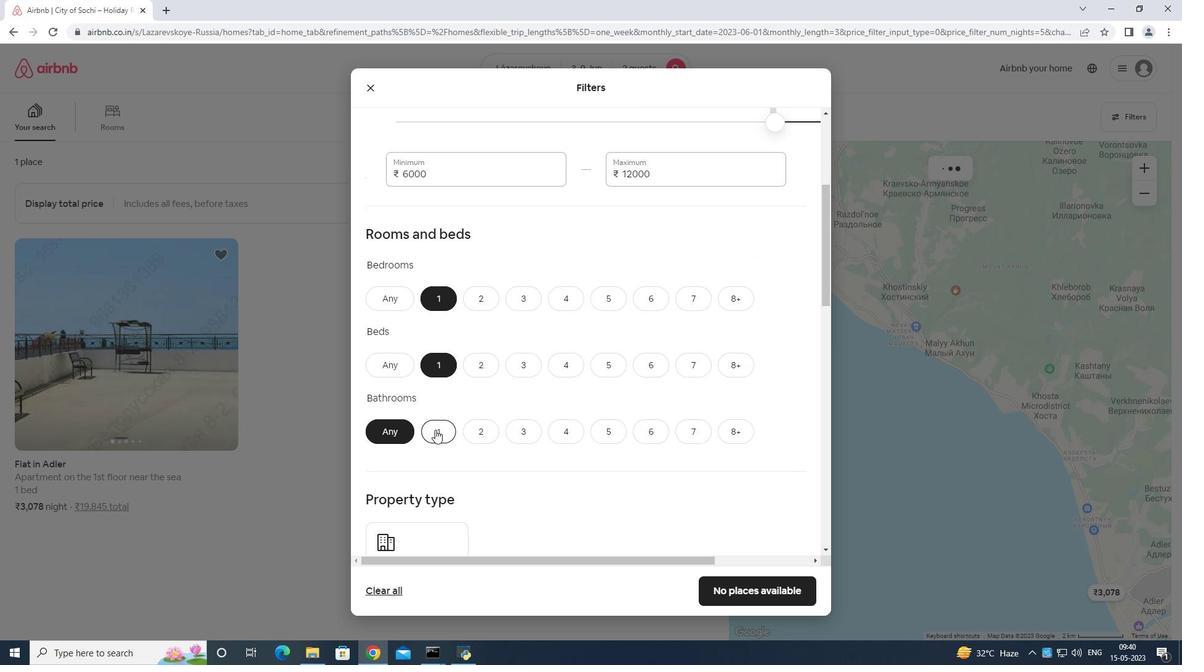 
Action: Mouse scrolled (442, 433) with delta (0, 0)
Screenshot: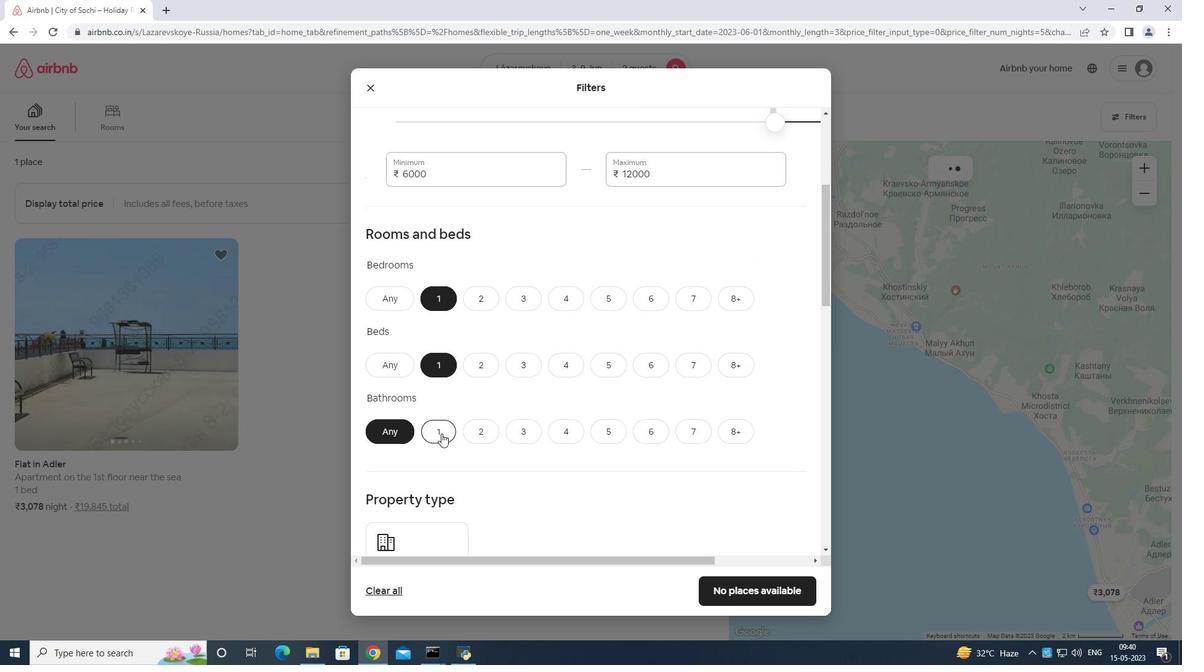 
Action: Mouse scrolled (442, 433) with delta (0, 0)
Screenshot: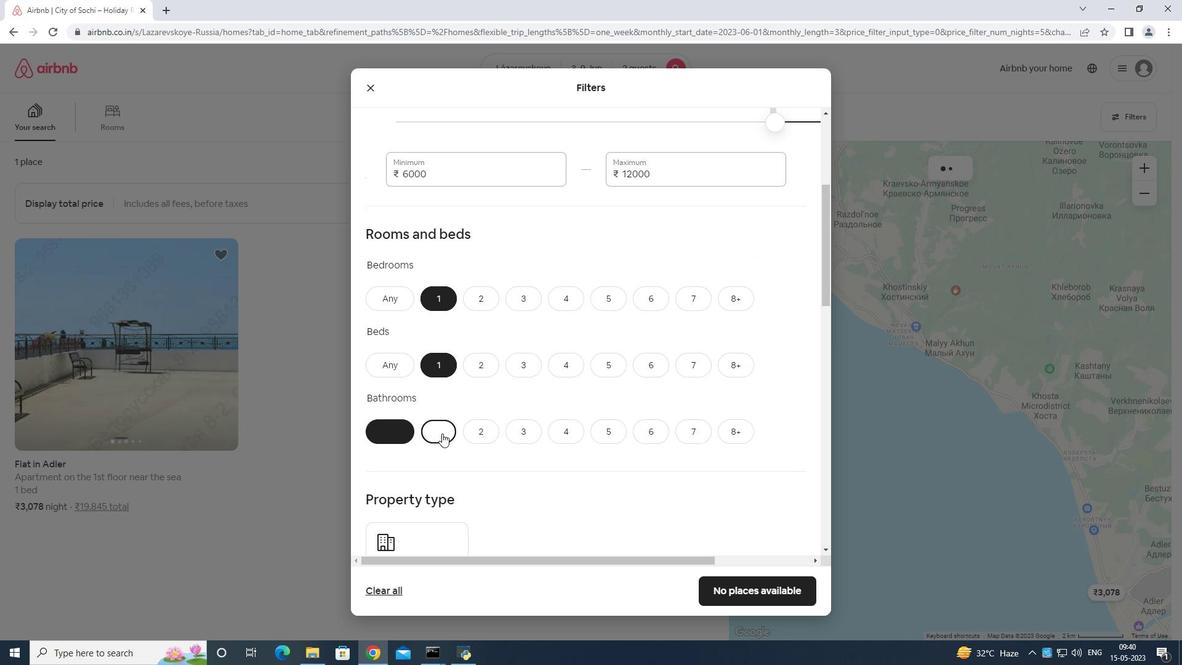 
Action: Mouse moved to (421, 336)
Screenshot: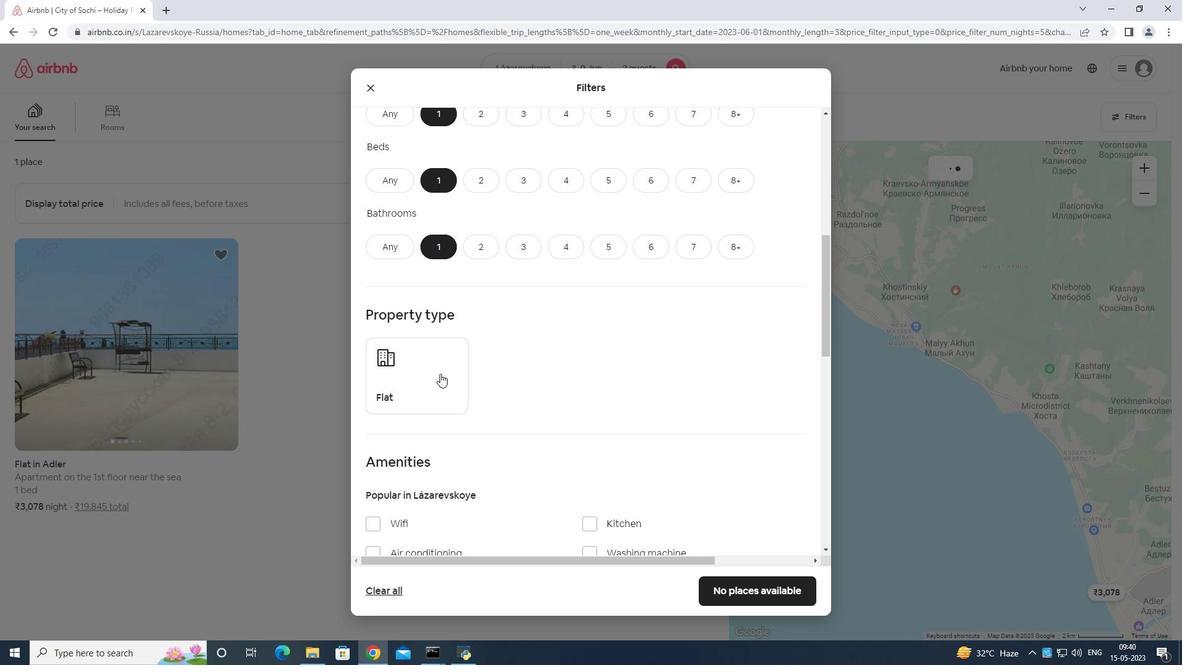 
Action: Mouse pressed left at (421, 336)
Screenshot: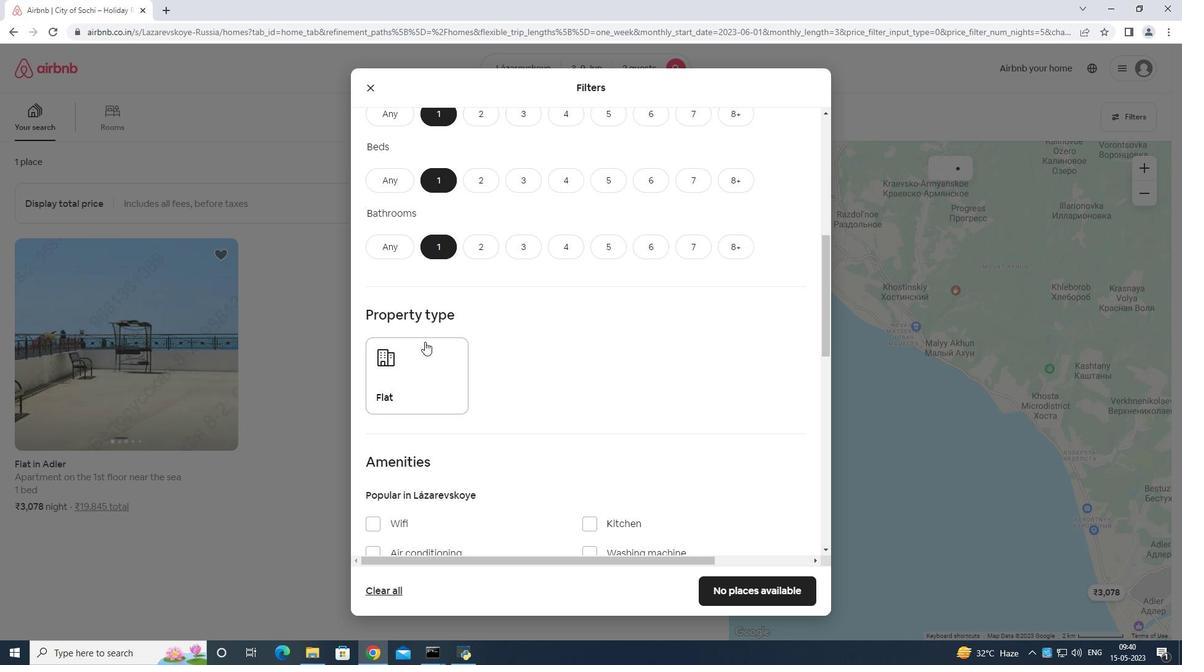 
Action: Mouse moved to (501, 430)
Screenshot: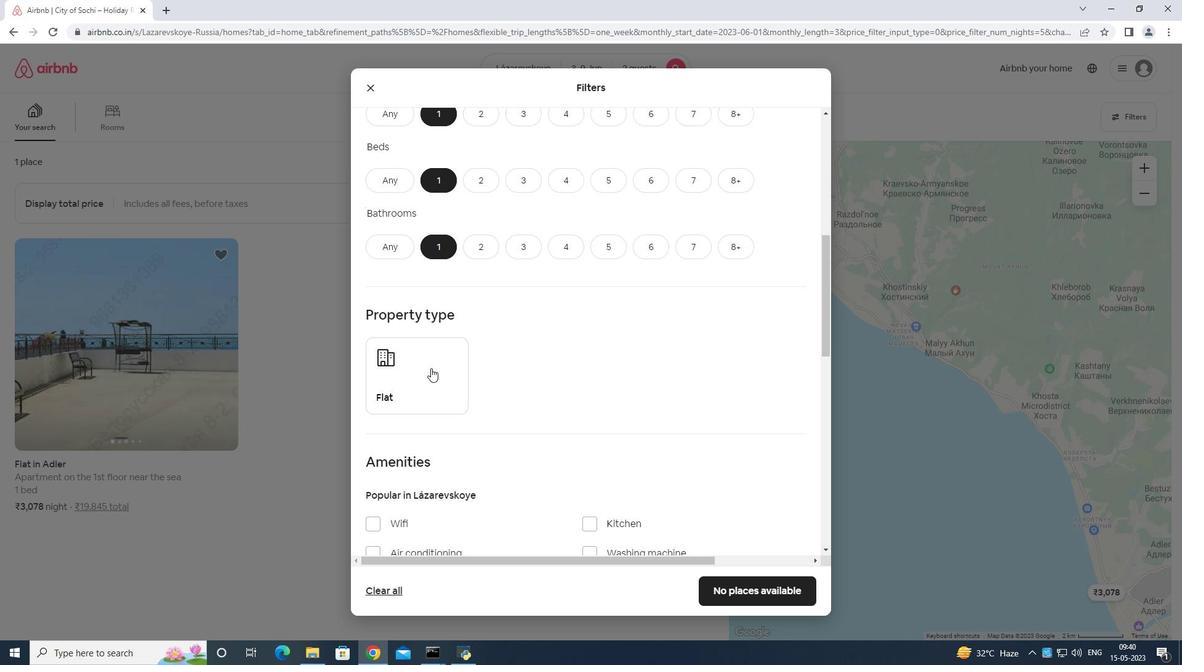
Action: Mouse scrolled (501, 429) with delta (0, 0)
Screenshot: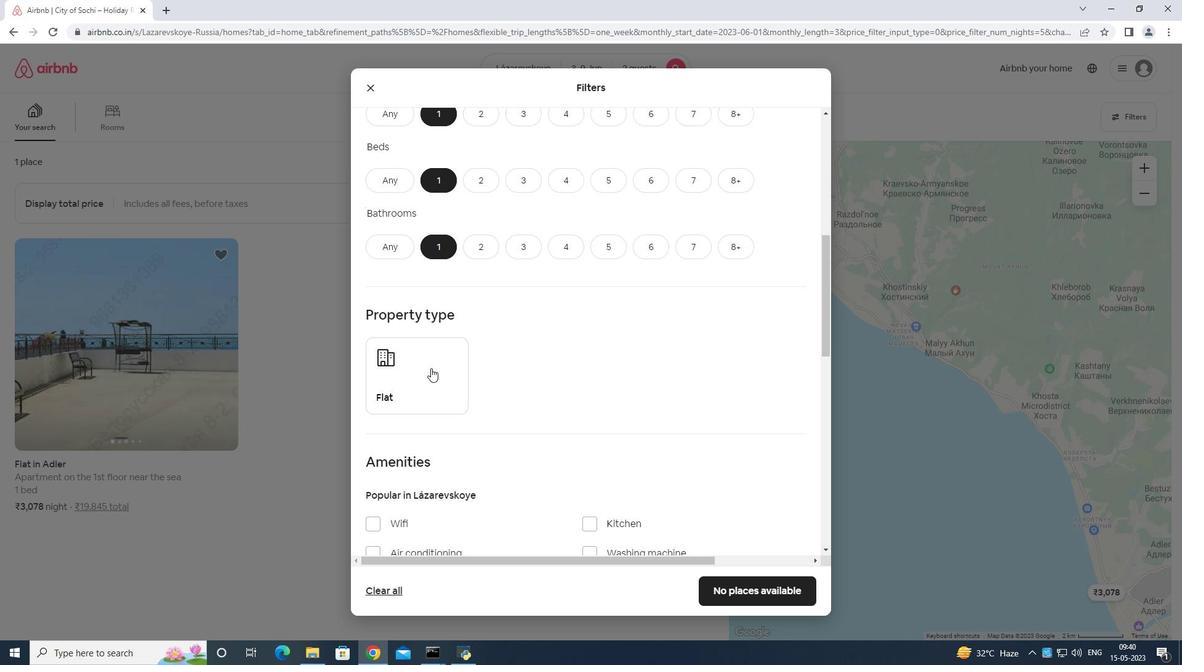 
Action: Mouse moved to (503, 436)
Screenshot: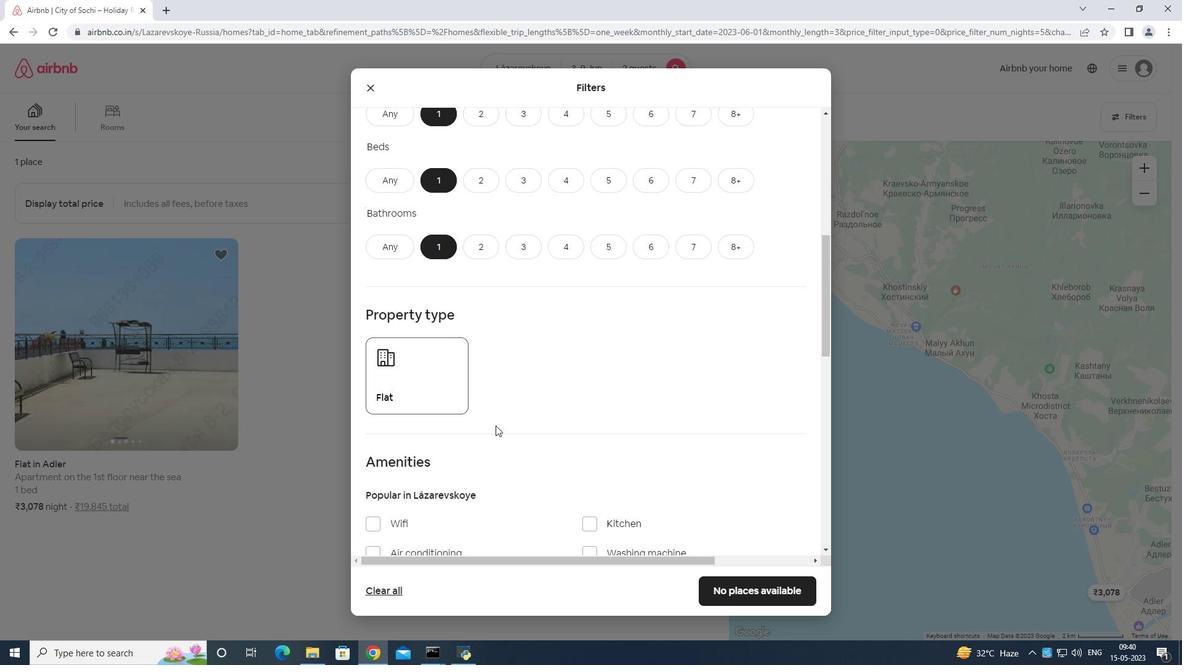 
Action: Mouse scrolled (503, 435) with delta (0, 0)
Screenshot: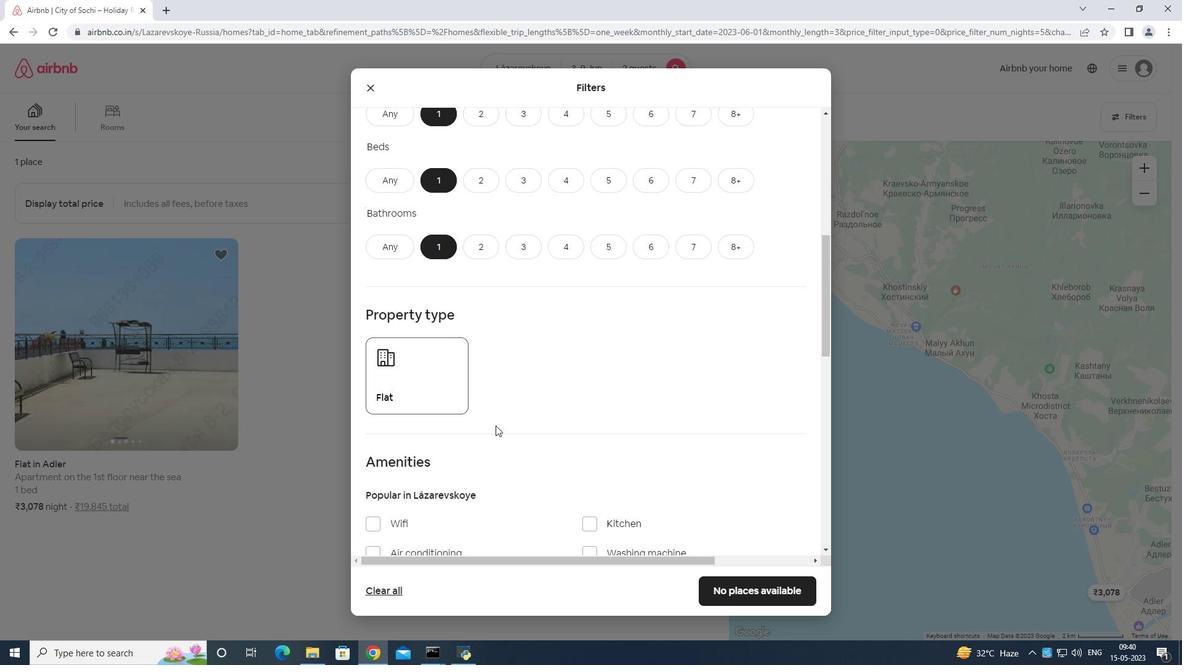 
Action: Mouse scrolled (503, 435) with delta (0, 0)
Screenshot: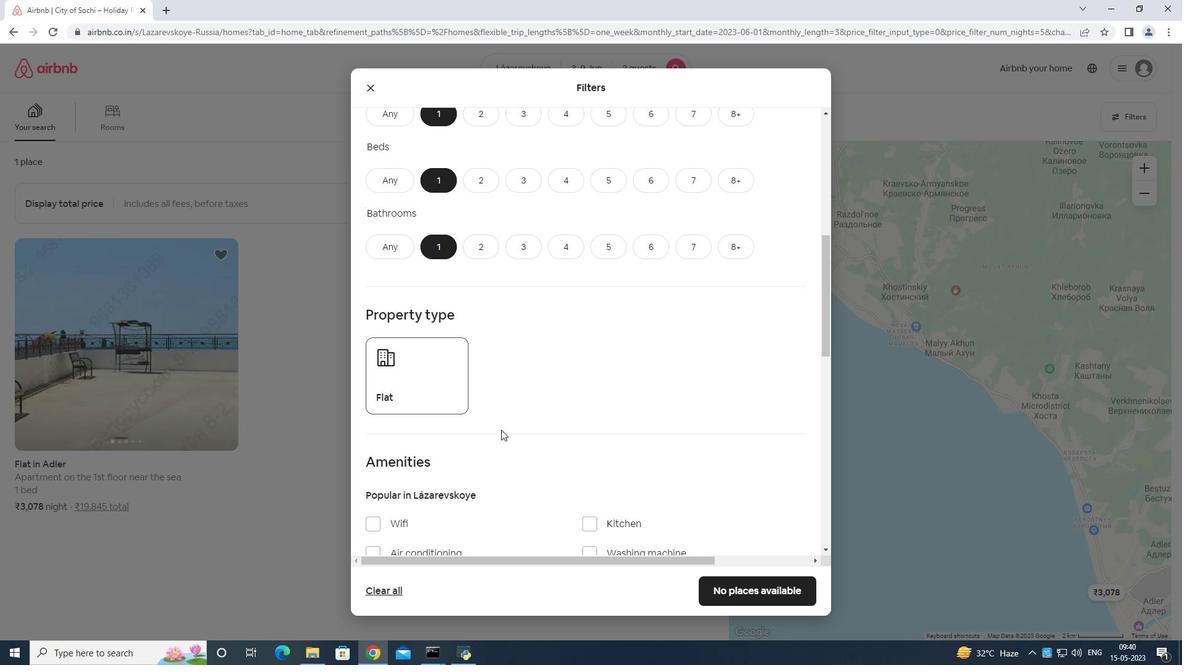
Action: Mouse scrolled (503, 435) with delta (0, 0)
Screenshot: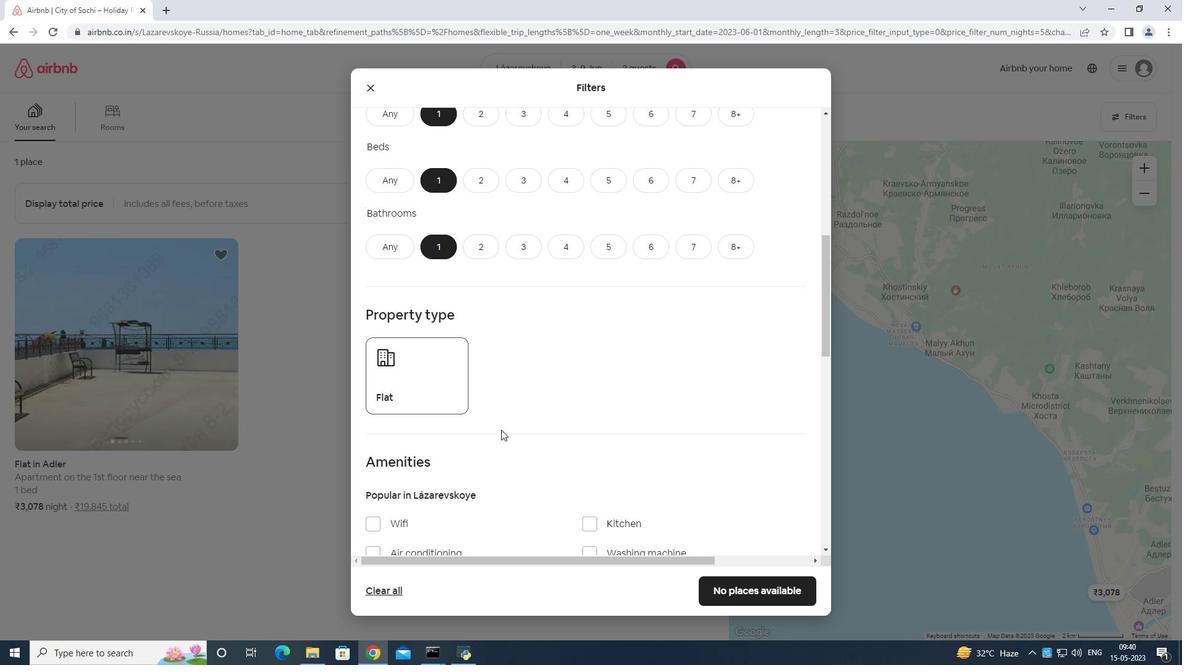 
Action: Mouse moved to (447, 150)
Screenshot: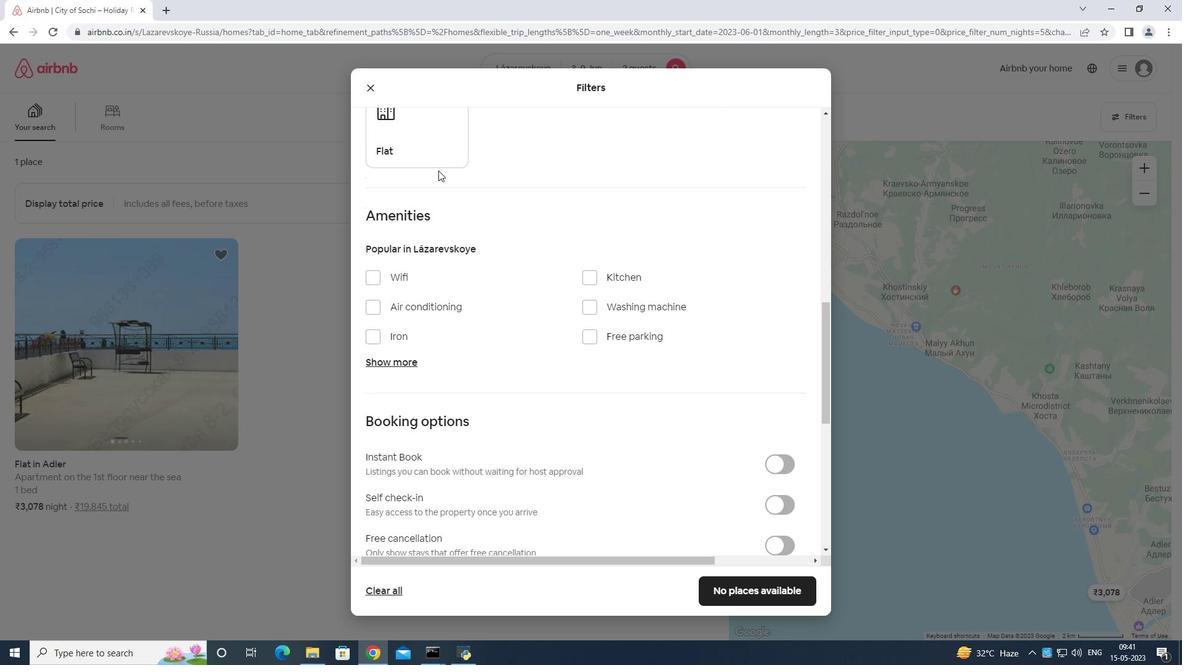 
Action: Mouse pressed left at (447, 150)
Screenshot: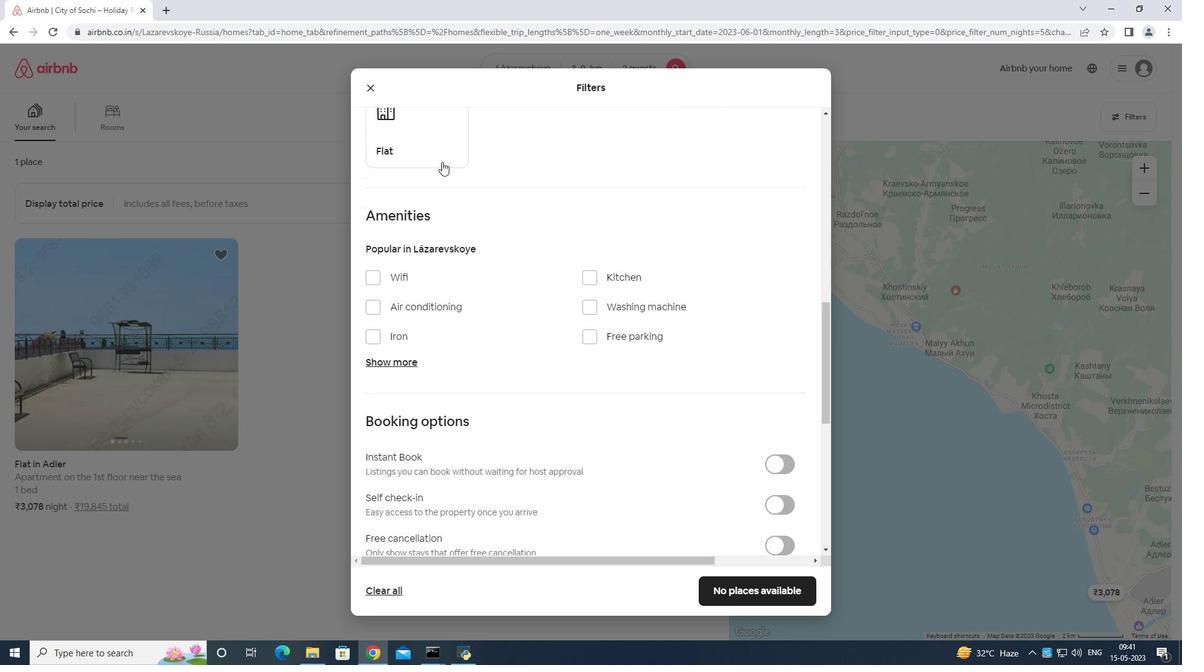 
Action: Mouse moved to (596, 320)
Screenshot: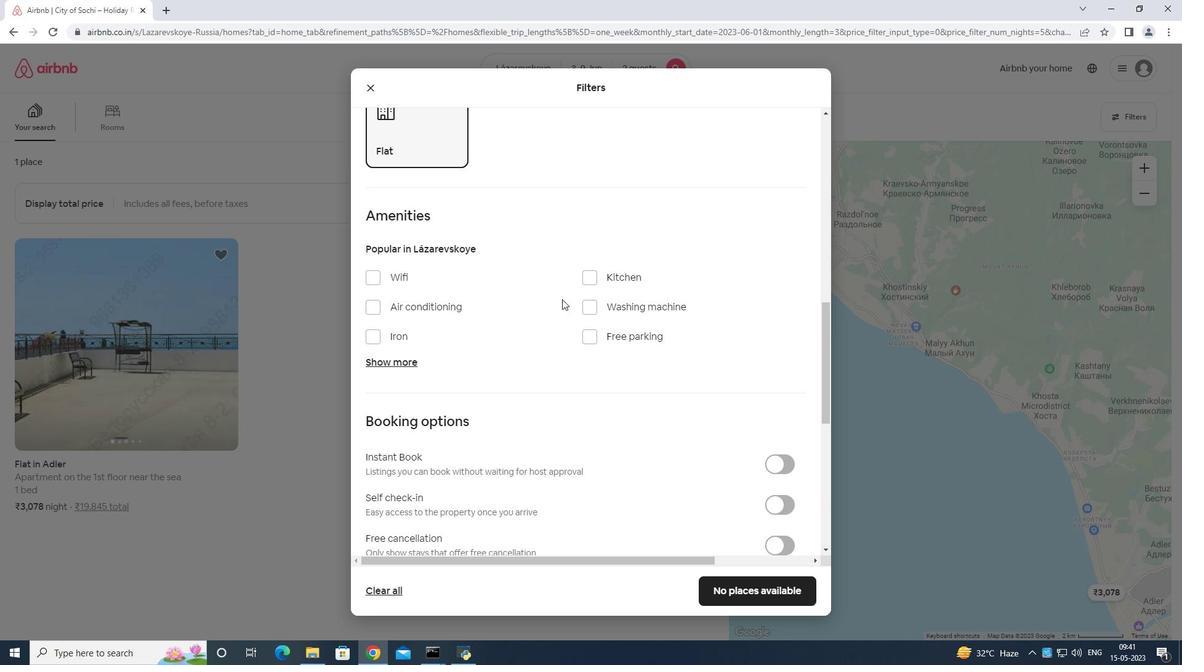 
Action: Mouse scrolled (596, 319) with delta (0, 0)
Screenshot: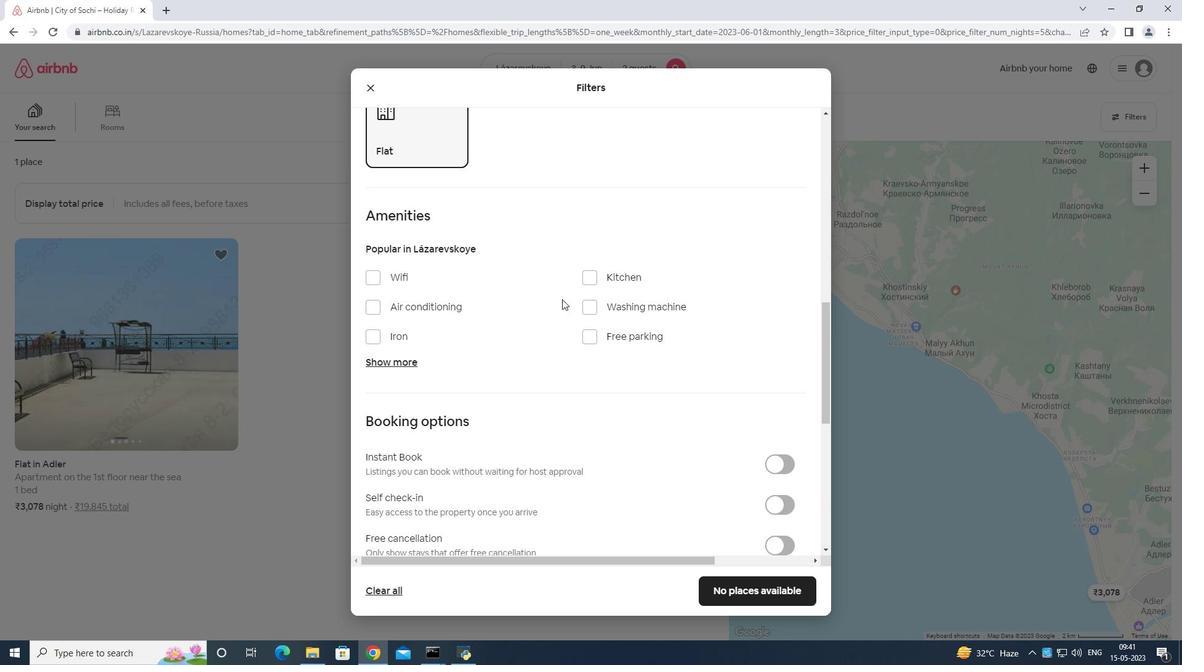 
Action: Mouse moved to (604, 328)
Screenshot: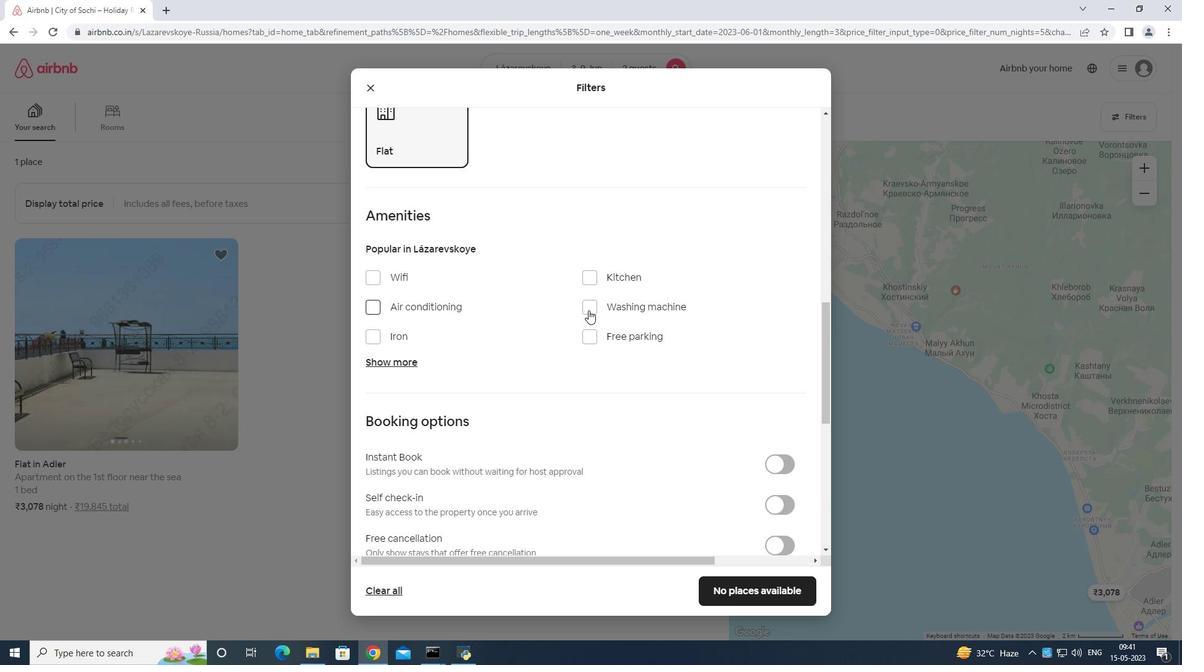 
Action: Mouse scrolled (604, 327) with delta (0, 0)
Screenshot: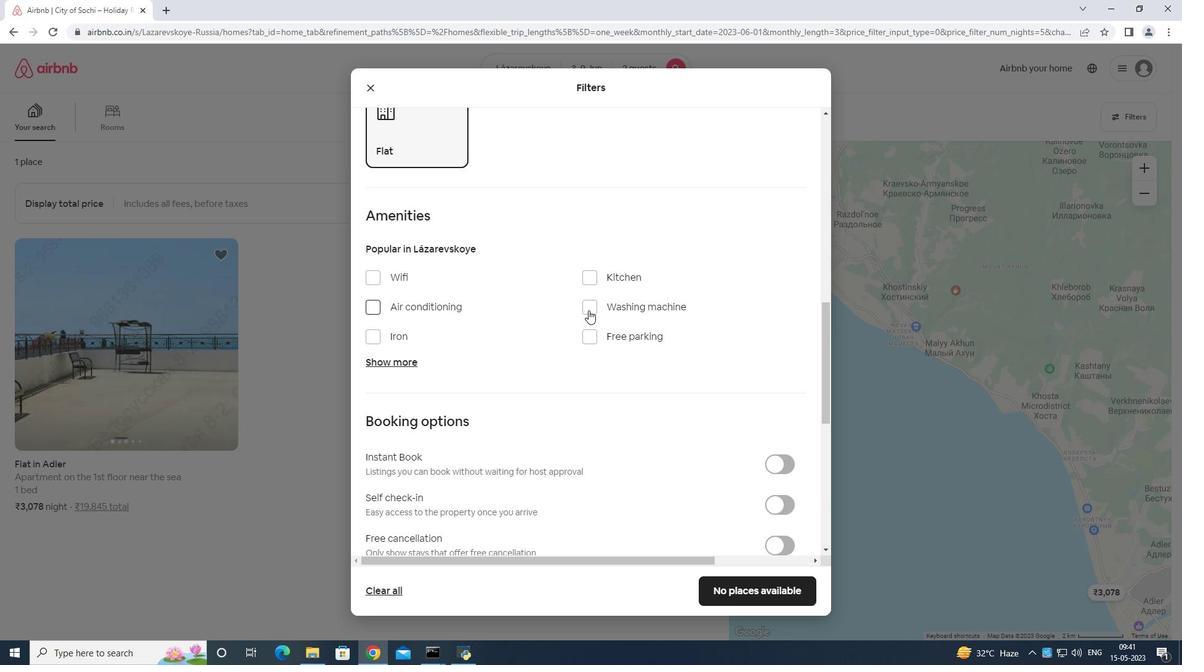 
Action: Mouse moved to (608, 330)
Screenshot: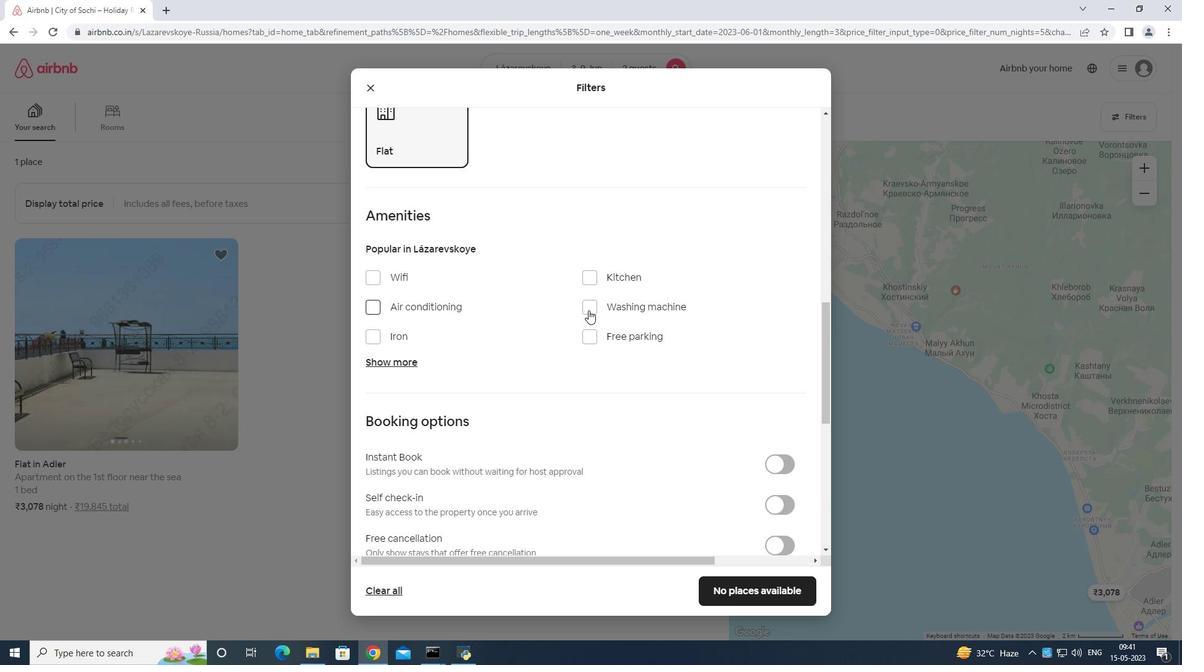 
Action: Mouse scrolled (608, 329) with delta (0, 0)
Screenshot: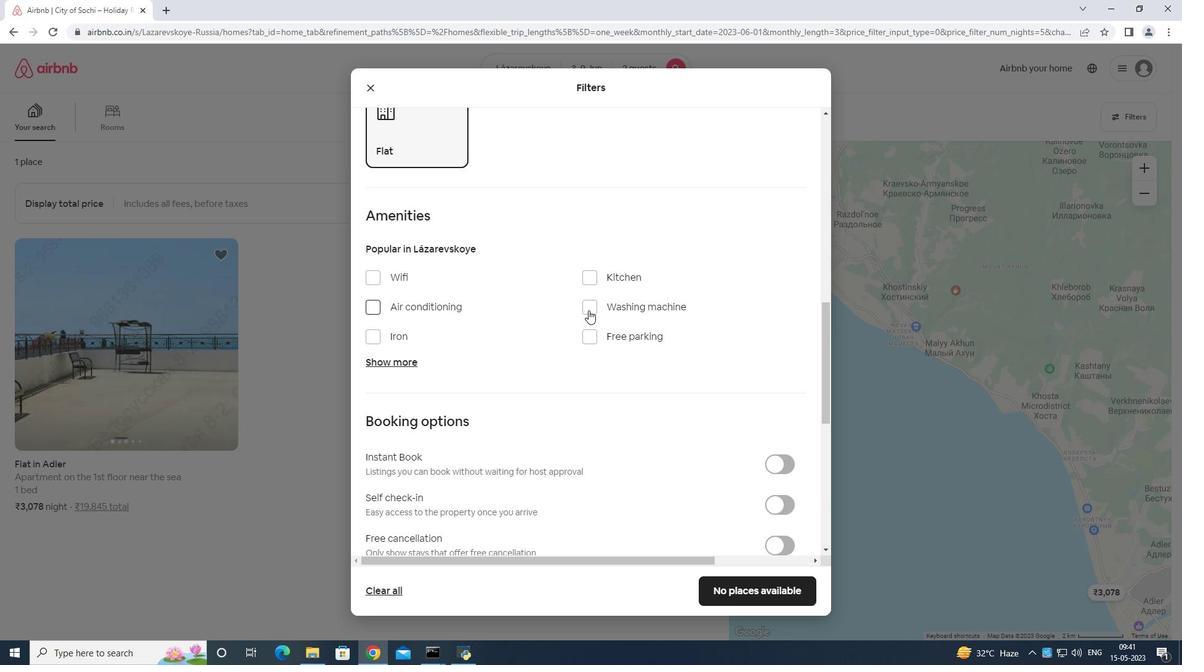 
Action: Mouse moved to (784, 318)
Screenshot: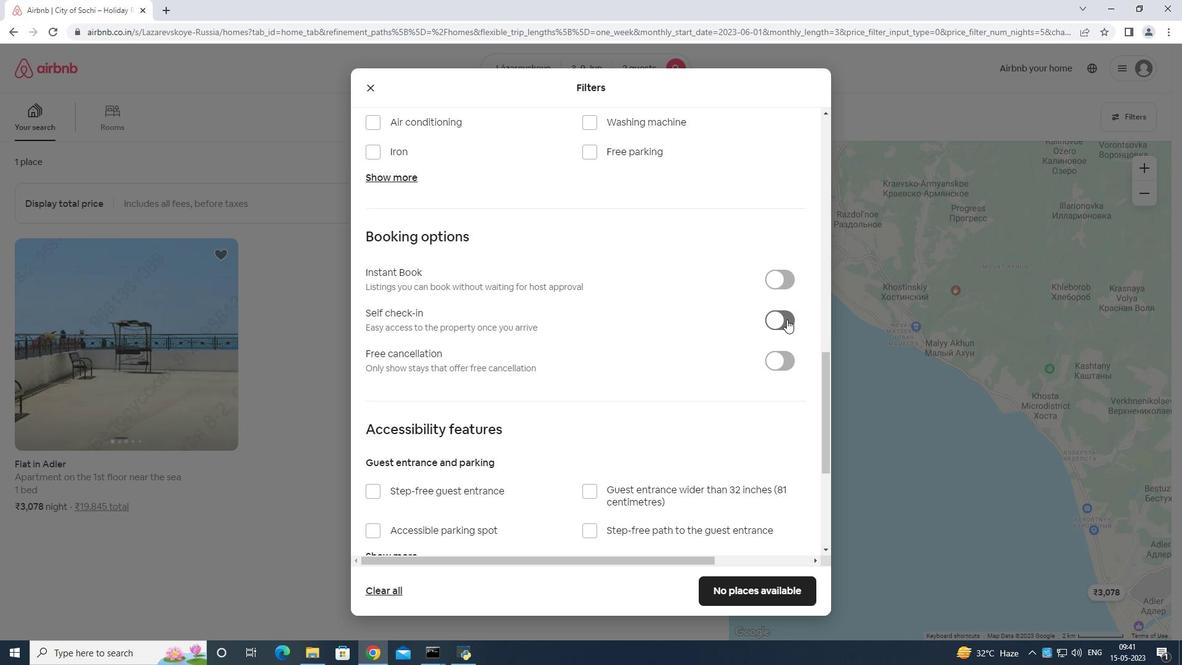 
Action: Mouse pressed left at (784, 318)
Screenshot: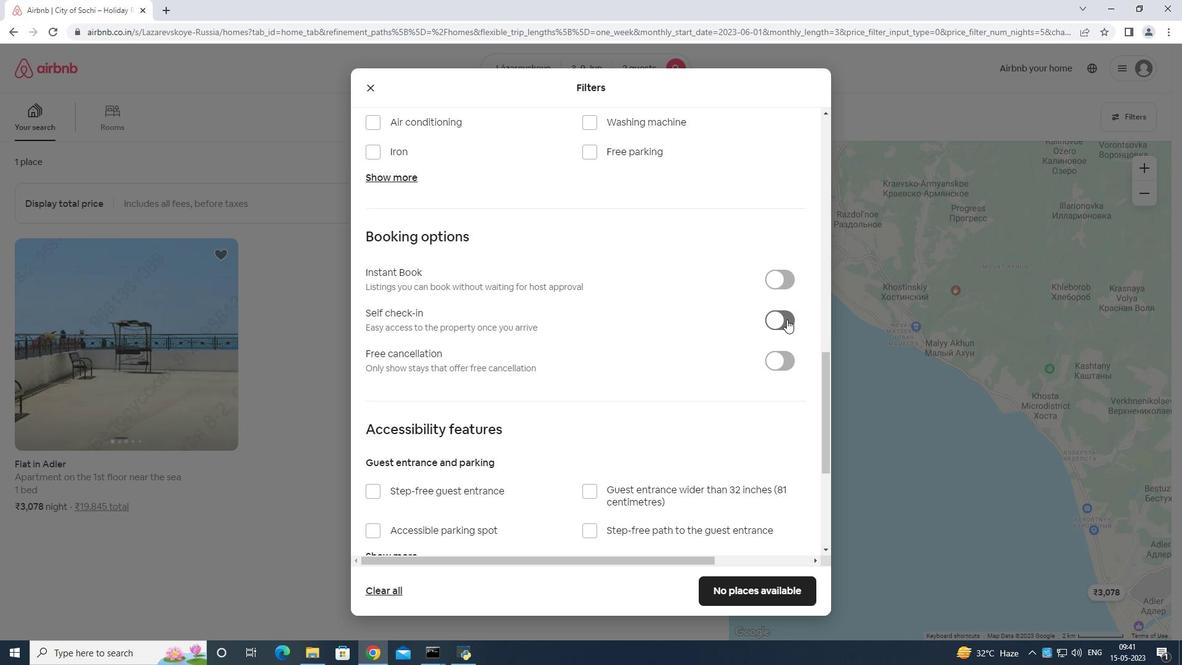 
Action: Mouse moved to (776, 322)
Screenshot: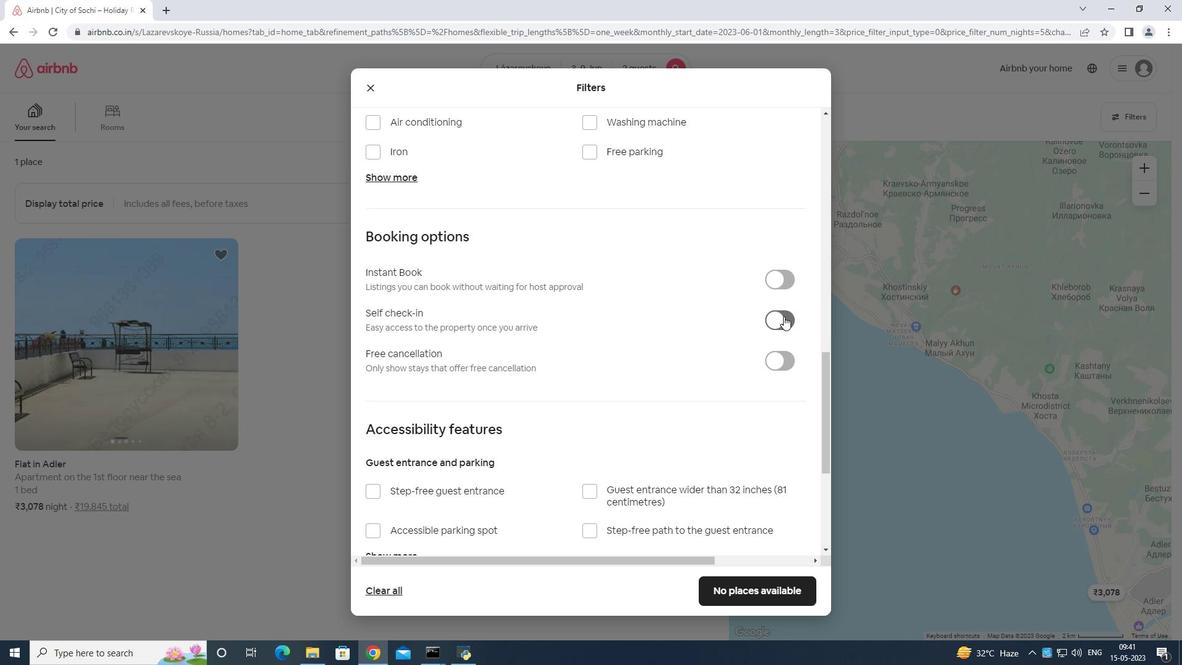 
Action: Mouse scrolled (776, 321) with delta (0, 0)
Screenshot: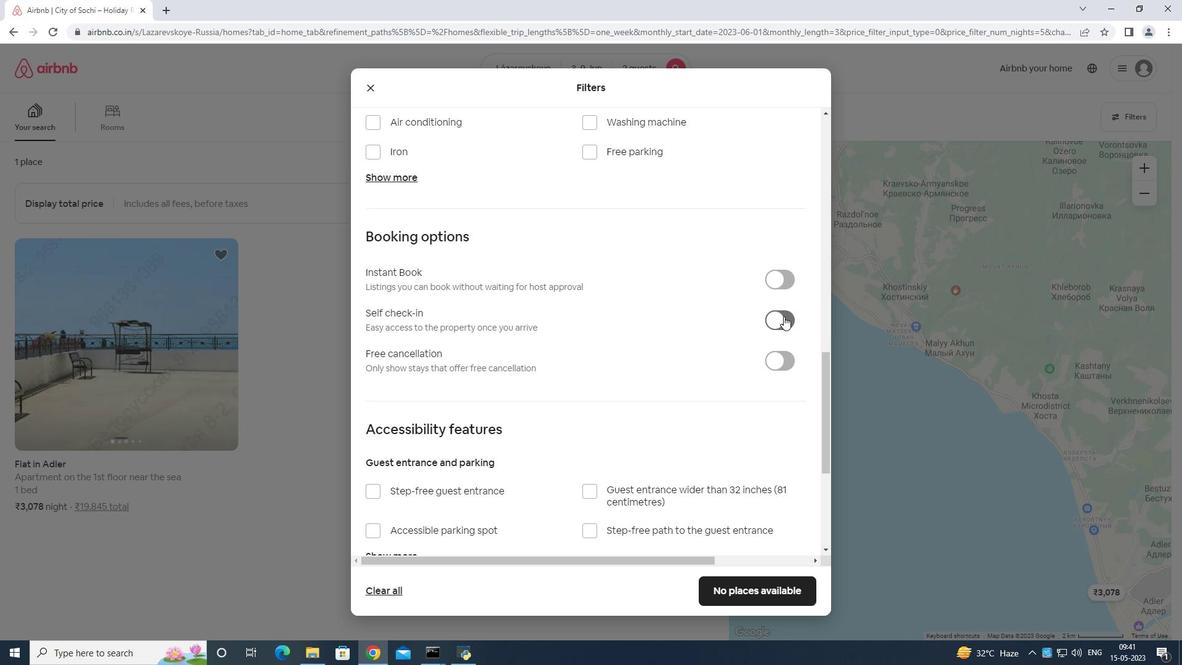 
Action: Mouse moved to (773, 328)
Screenshot: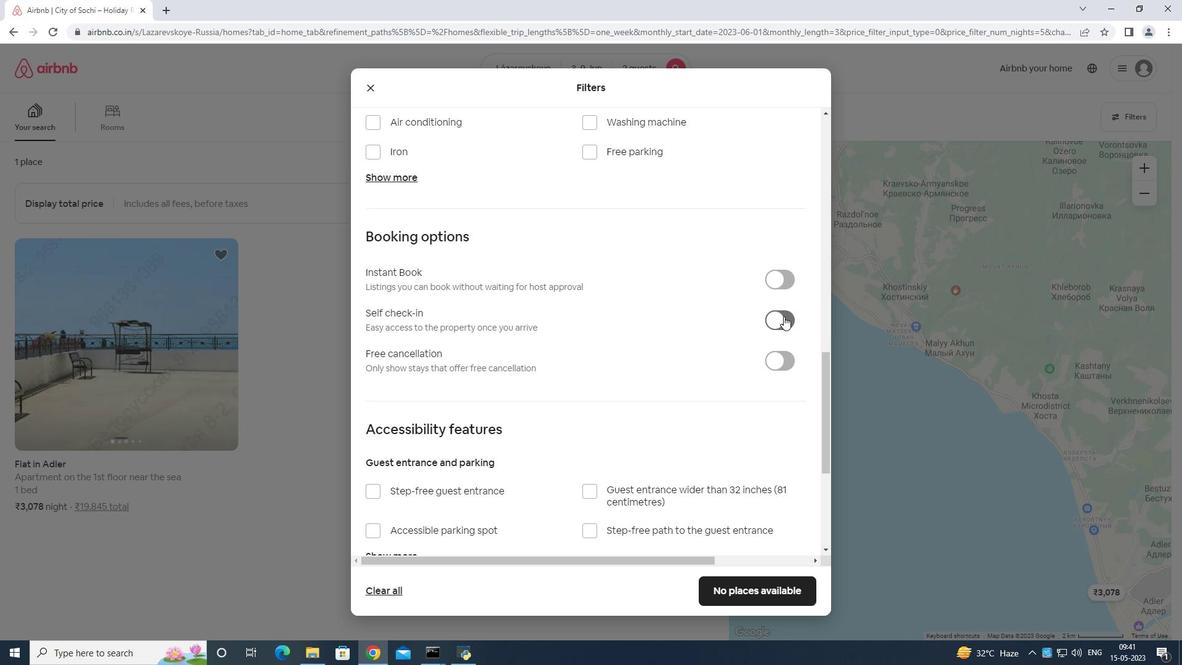 
Action: Mouse scrolled (773, 327) with delta (0, 0)
Screenshot: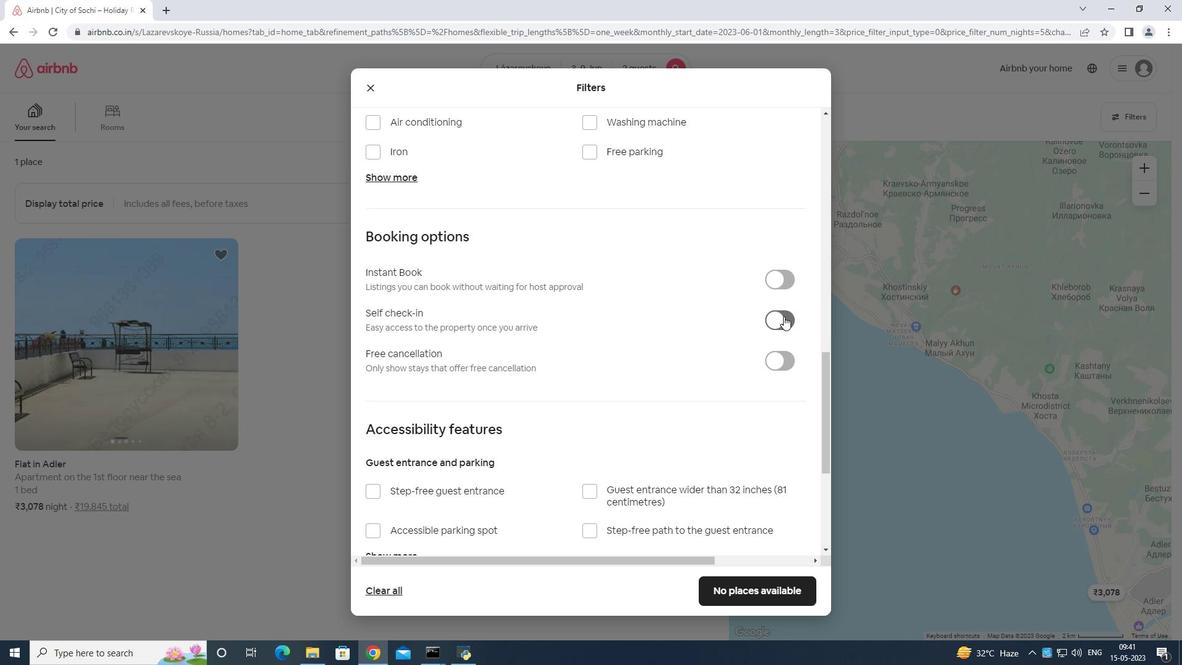 
Action: Mouse moved to (773, 328)
Screenshot: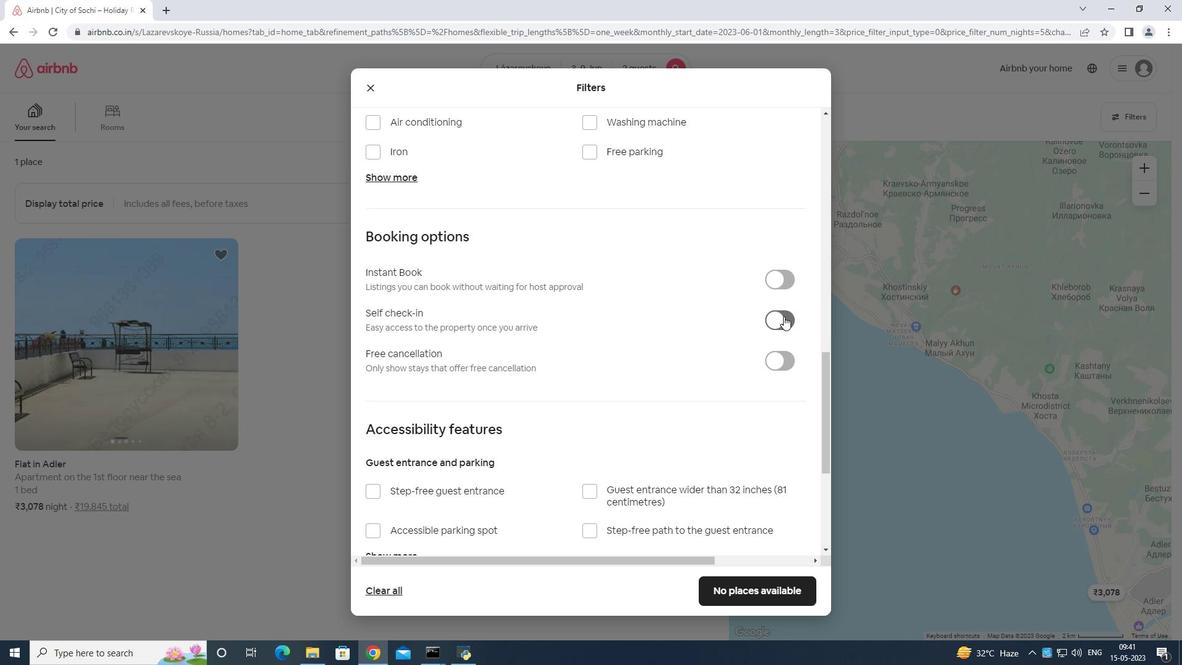 
Action: Mouse scrolled (773, 327) with delta (0, 0)
Screenshot: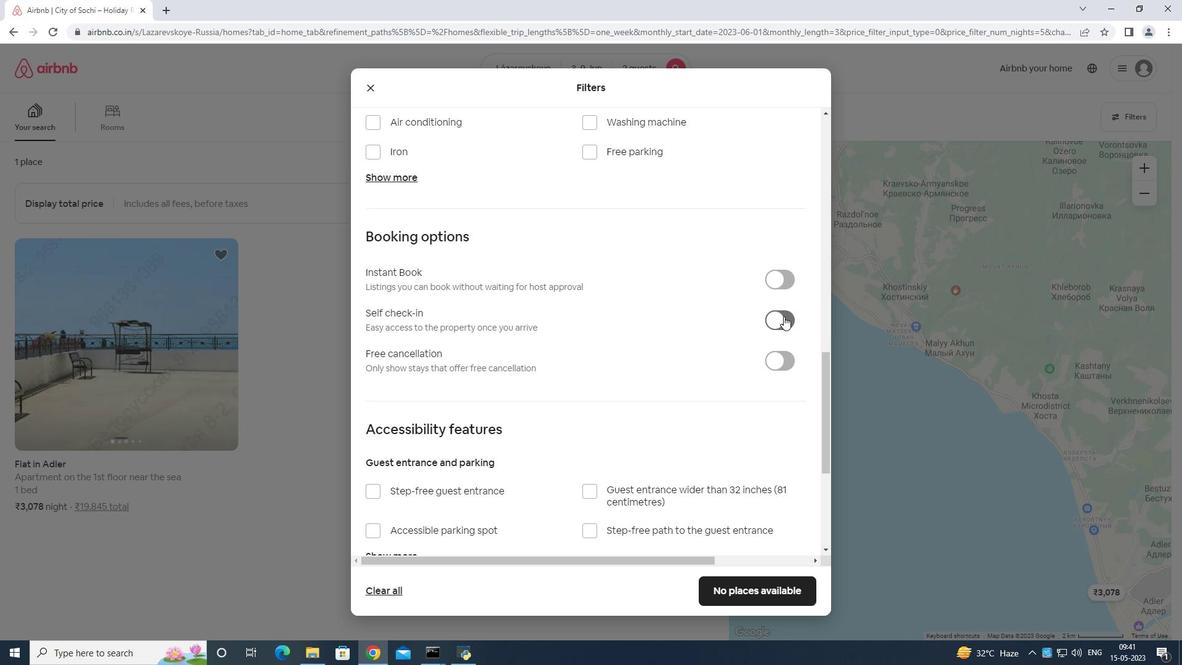 
Action: Mouse moved to (772, 329)
Screenshot: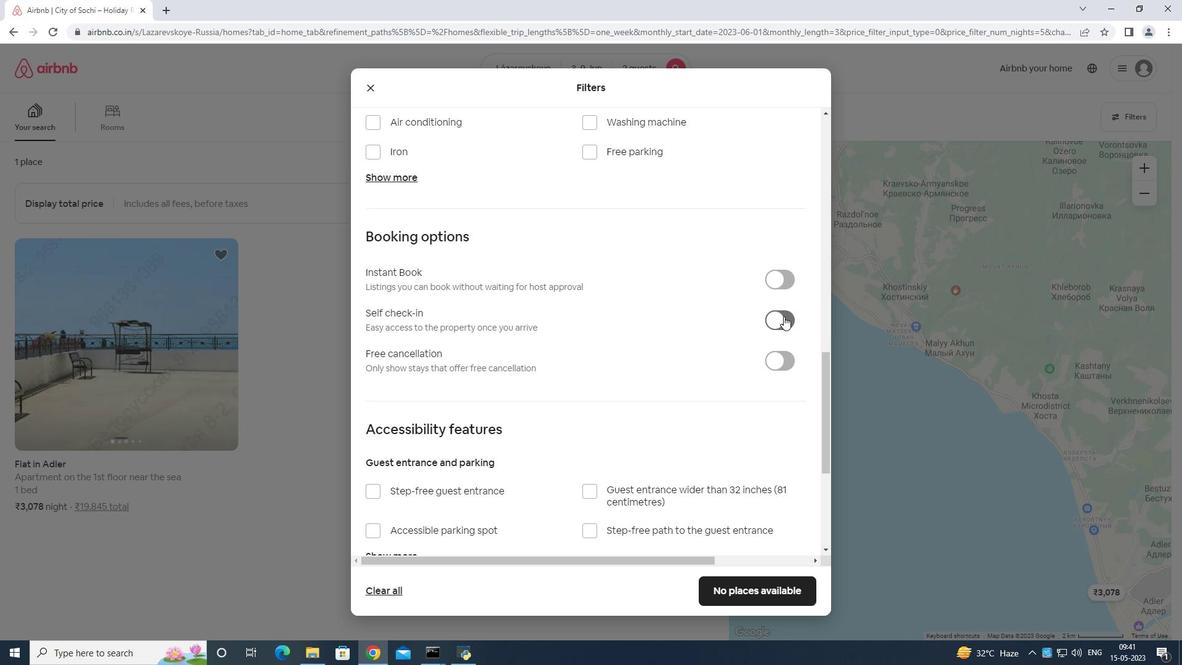 
Action: Mouse scrolled (772, 328) with delta (0, 0)
Screenshot: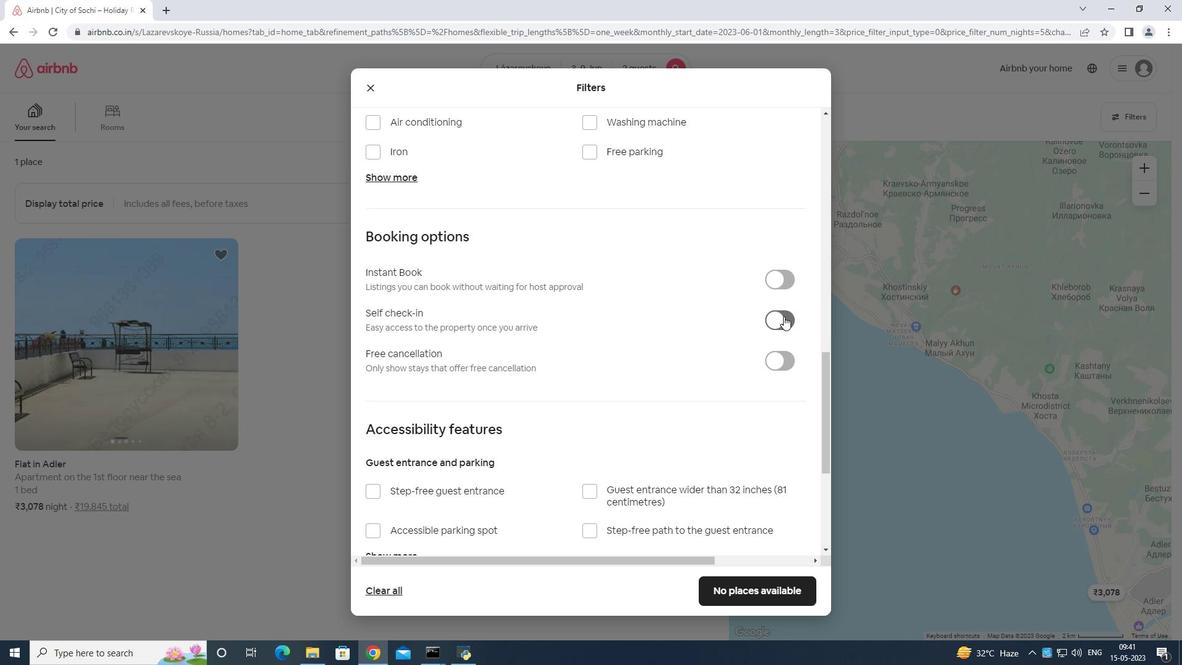 
Action: Mouse moved to (764, 333)
Screenshot: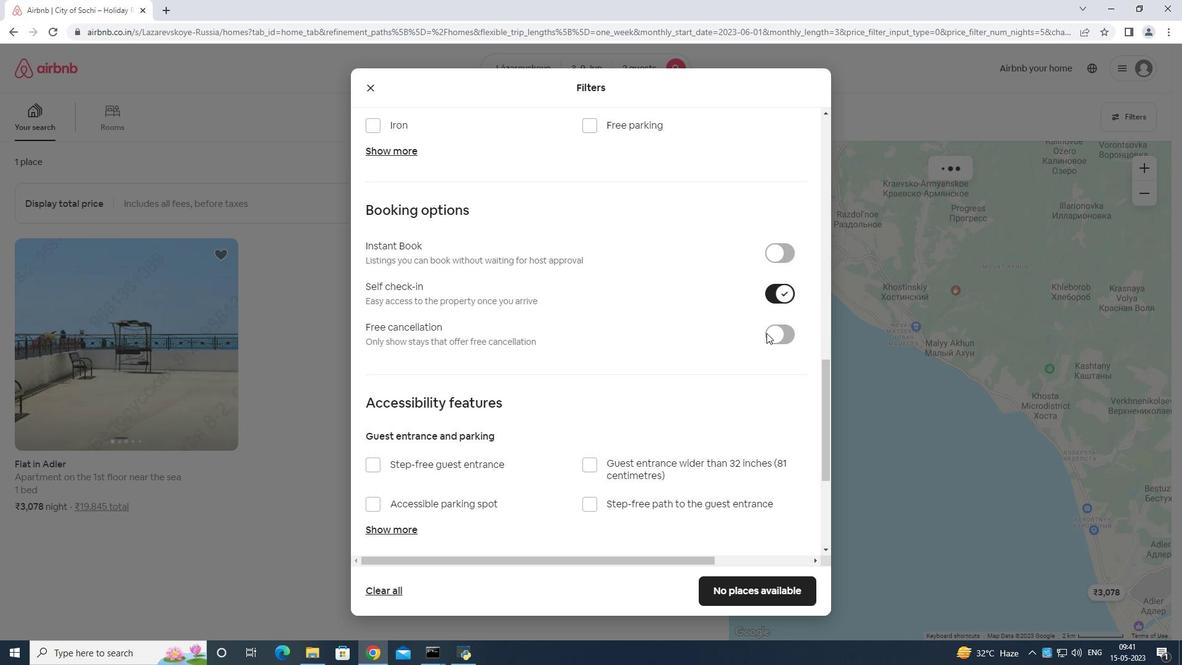 
Action: Mouse scrolled (764, 333) with delta (0, 0)
Screenshot: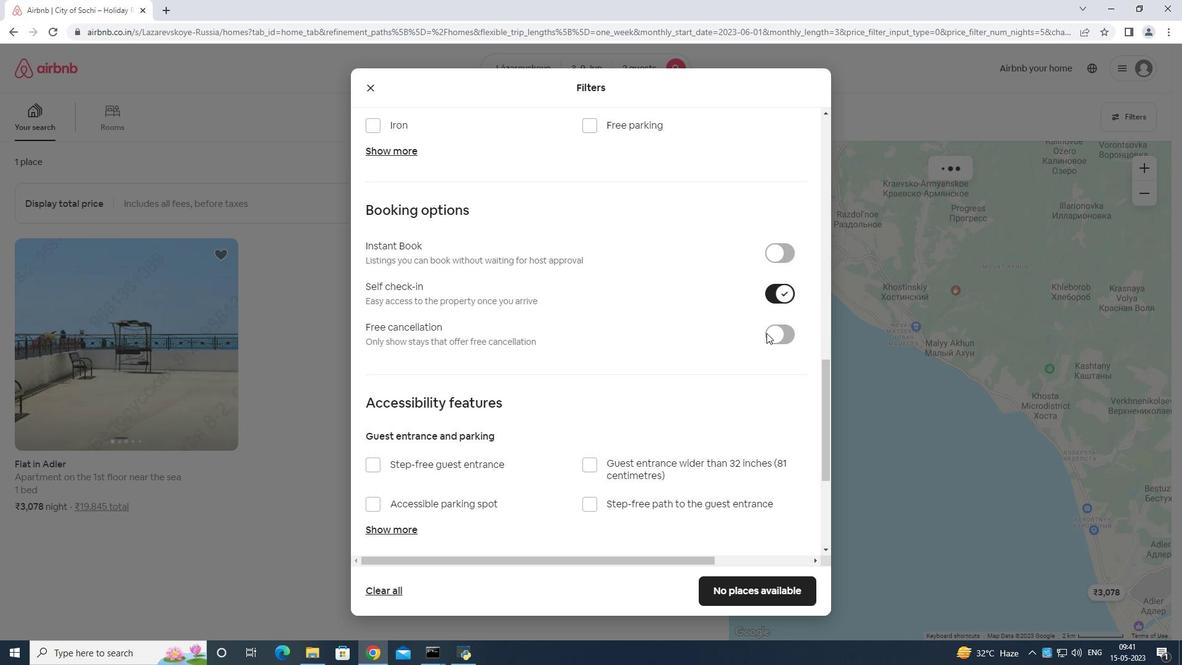 
Action: Mouse moved to (764, 334)
Screenshot: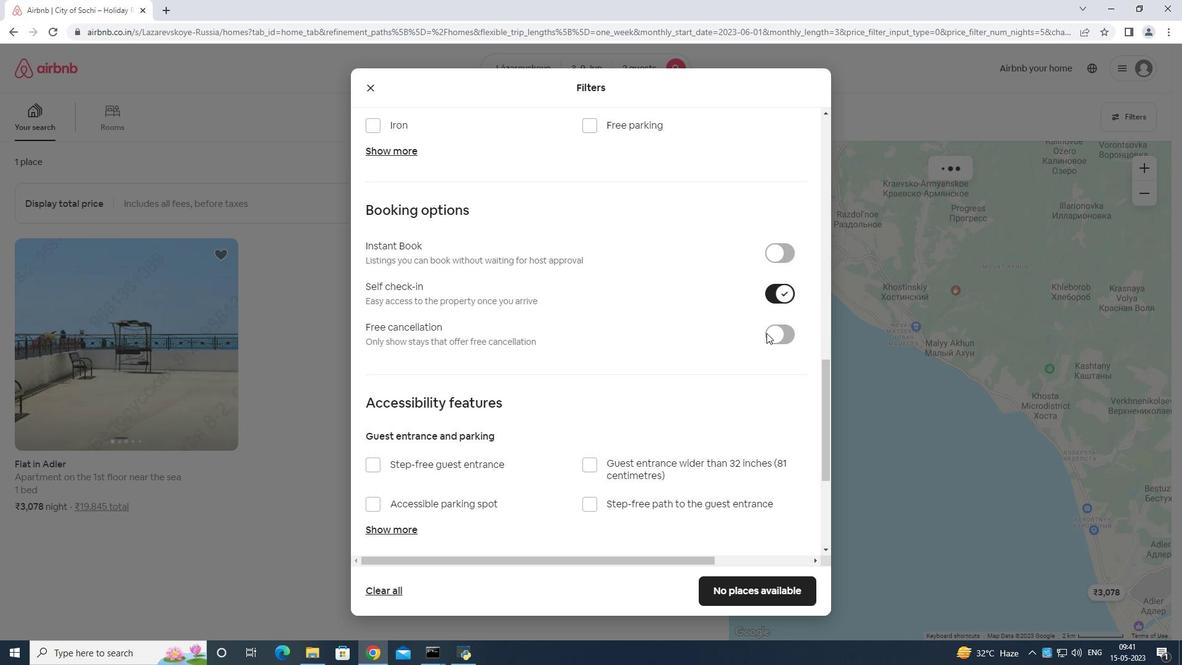 
Action: Mouse scrolled (764, 333) with delta (0, 0)
Screenshot: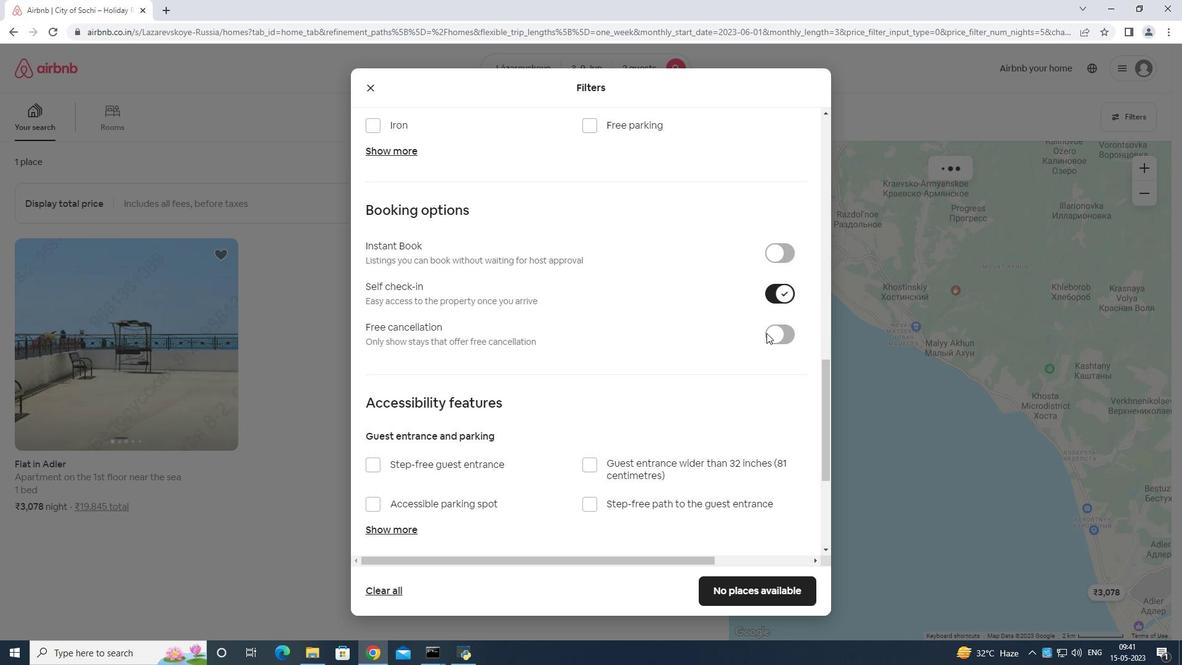 
Action: Mouse scrolled (764, 333) with delta (0, 0)
Screenshot: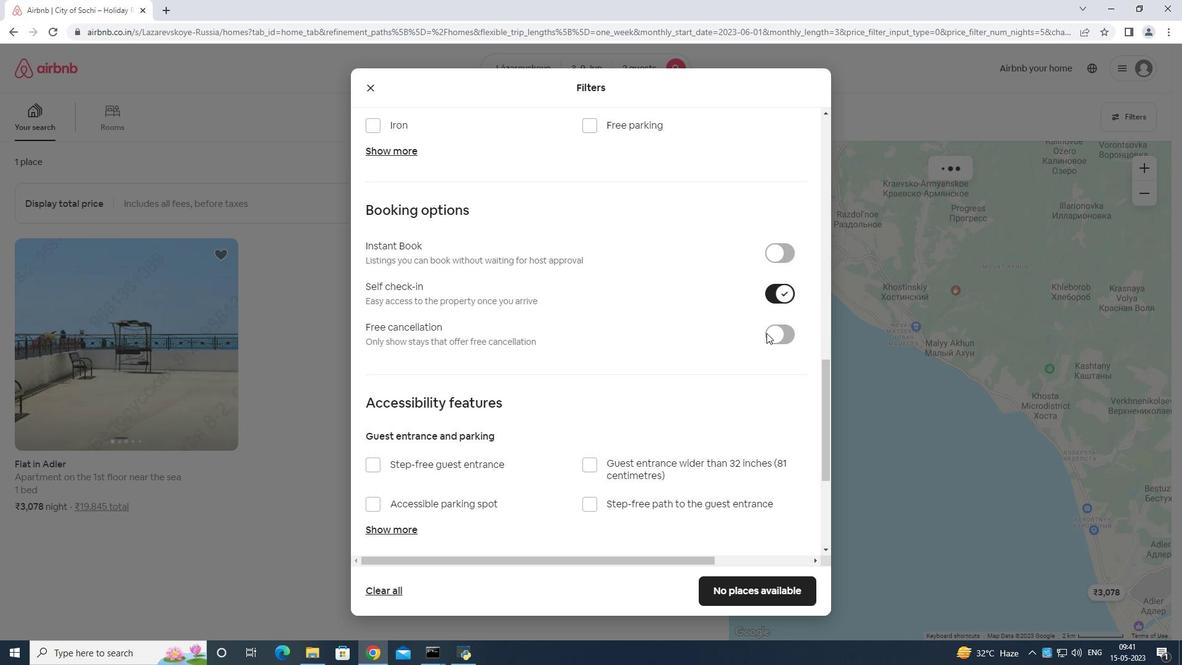 
Action: Mouse moved to (764, 335)
Screenshot: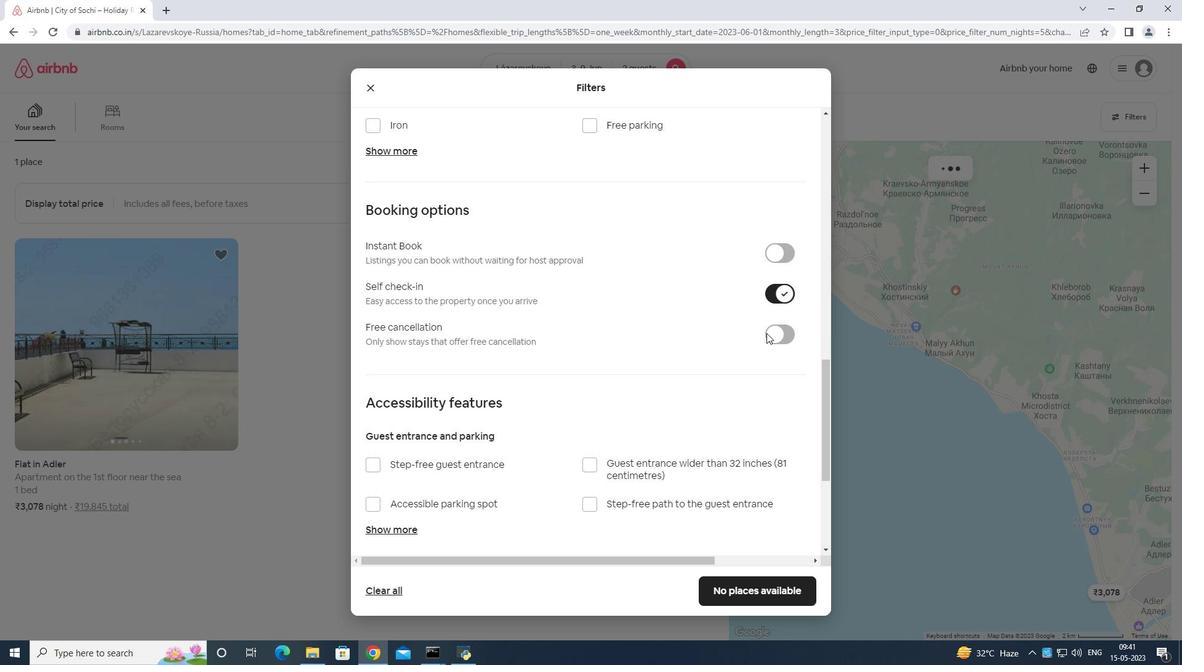 
Action: Mouse scrolled (764, 334) with delta (0, 0)
Screenshot: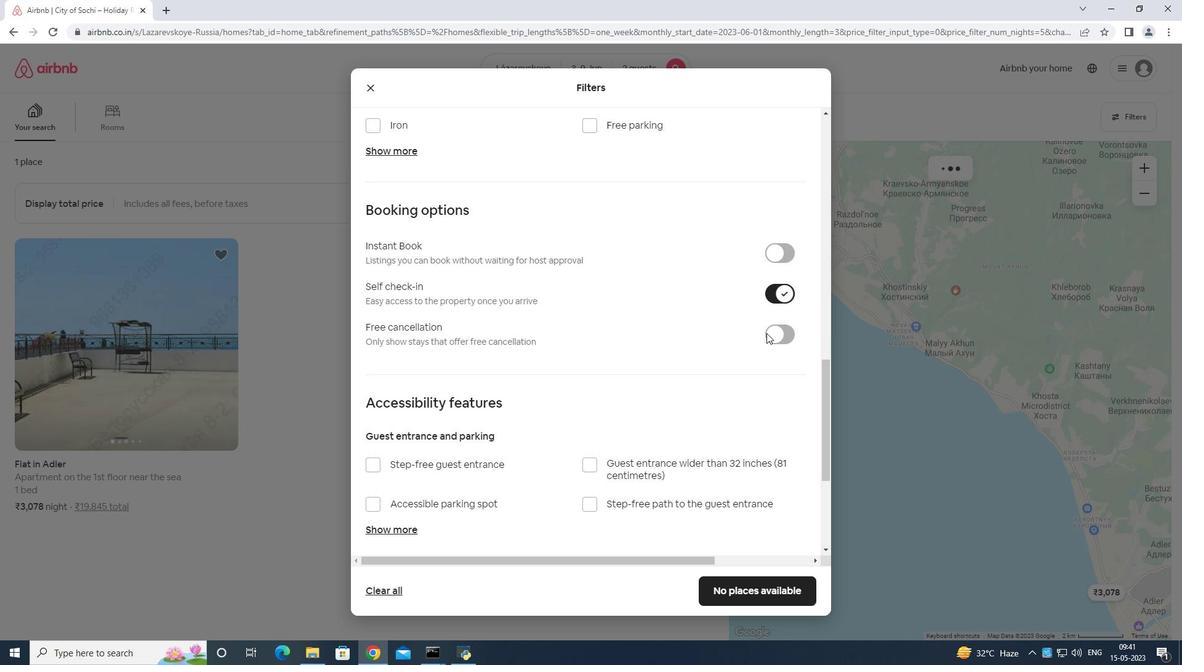 
Action: Mouse moved to (763, 336)
Screenshot: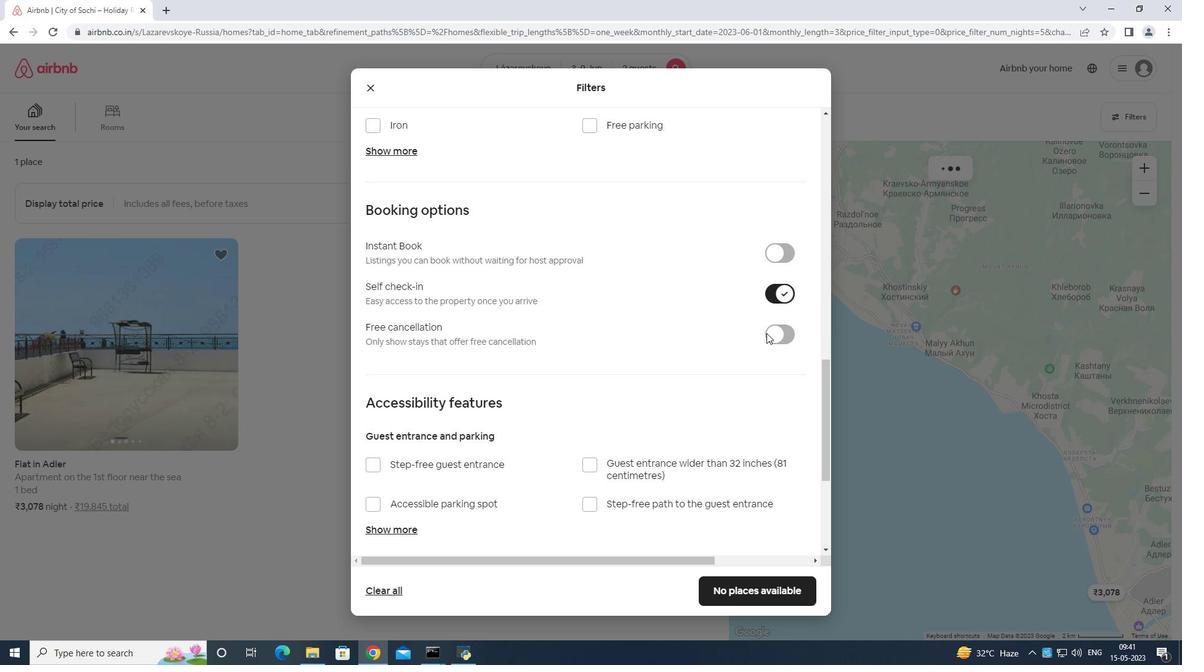 
Action: Mouse scrolled (763, 335) with delta (0, 0)
Screenshot: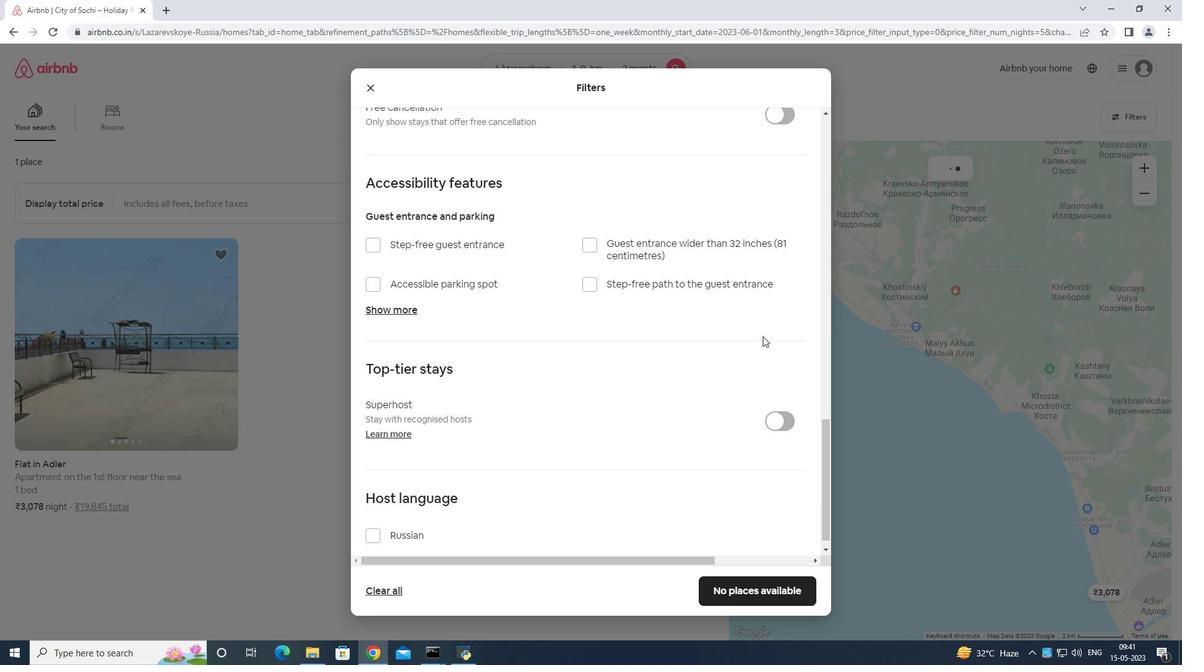 
Action: Mouse scrolled (763, 335) with delta (0, 0)
Screenshot: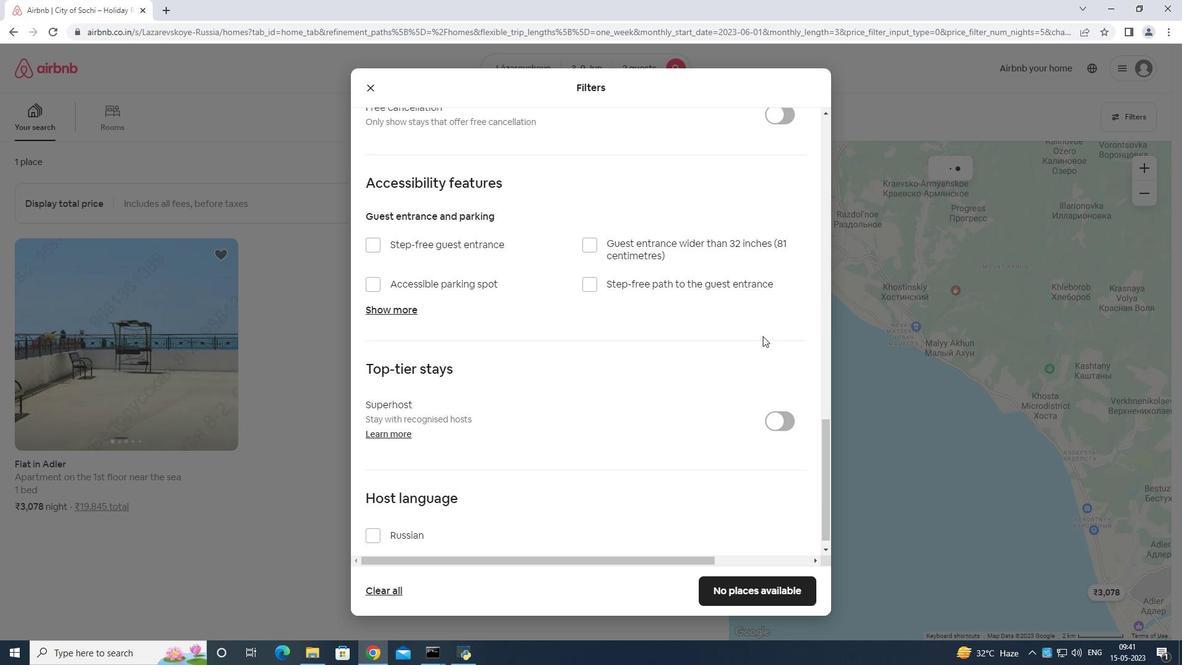 
Action: Mouse scrolled (763, 335) with delta (0, 0)
Screenshot: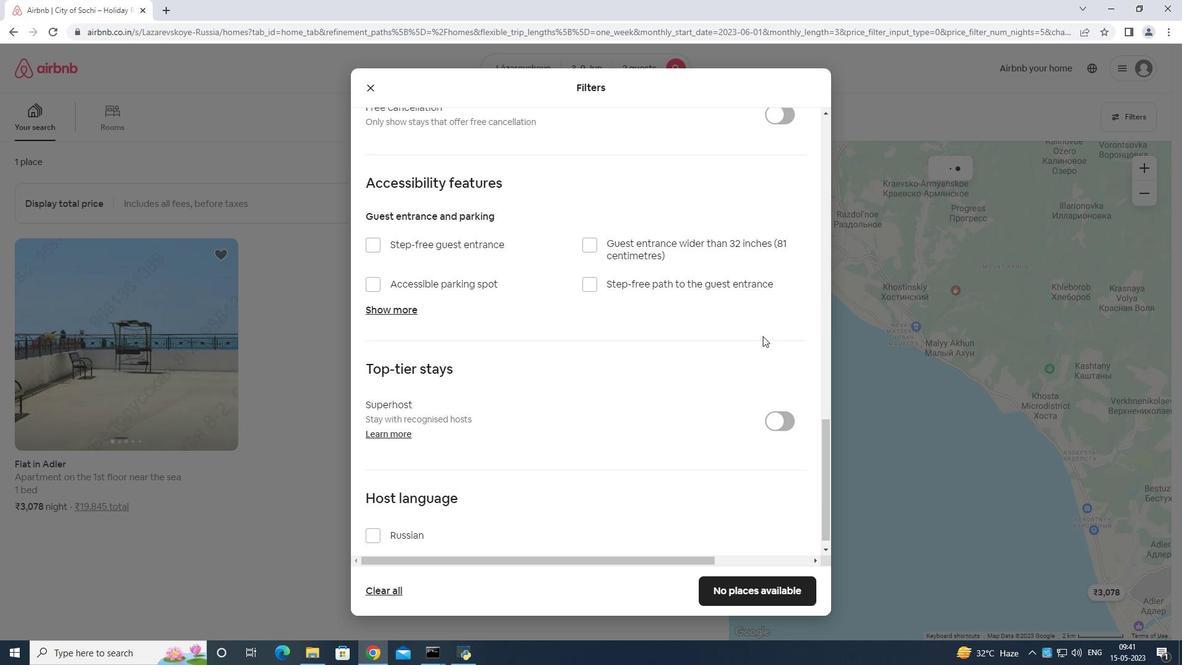 
Action: Mouse moved to (701, 362)
Screenshot: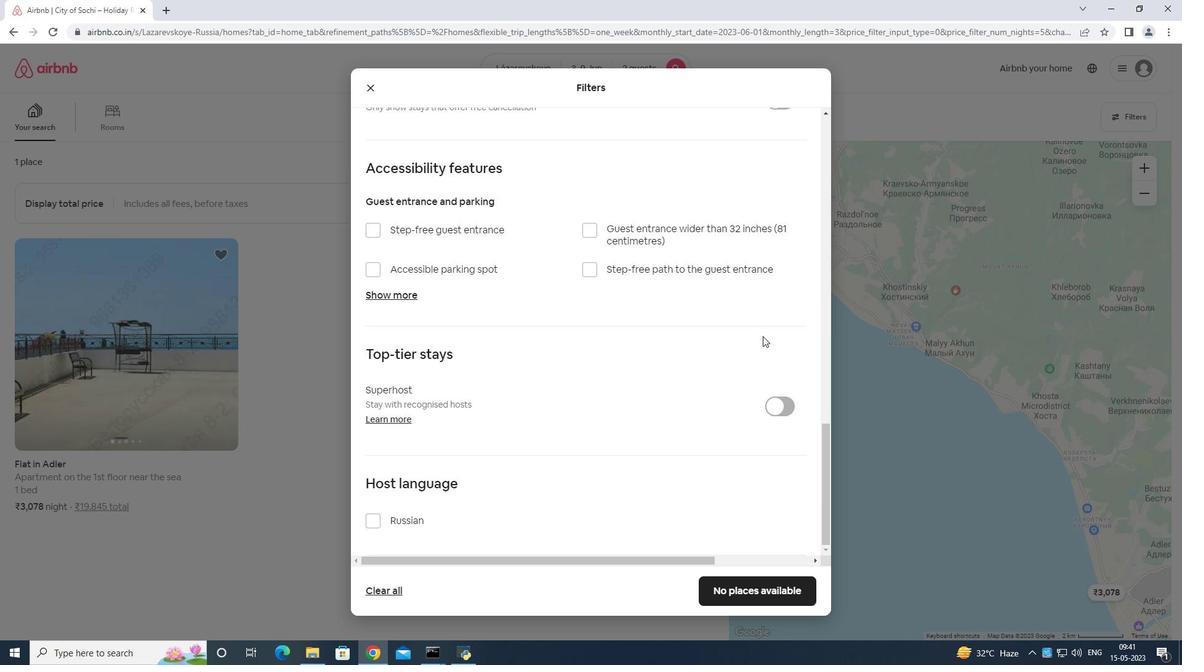 
Action: Mouse scrolled (747, 343) with delta (0, 0)
Screenshot: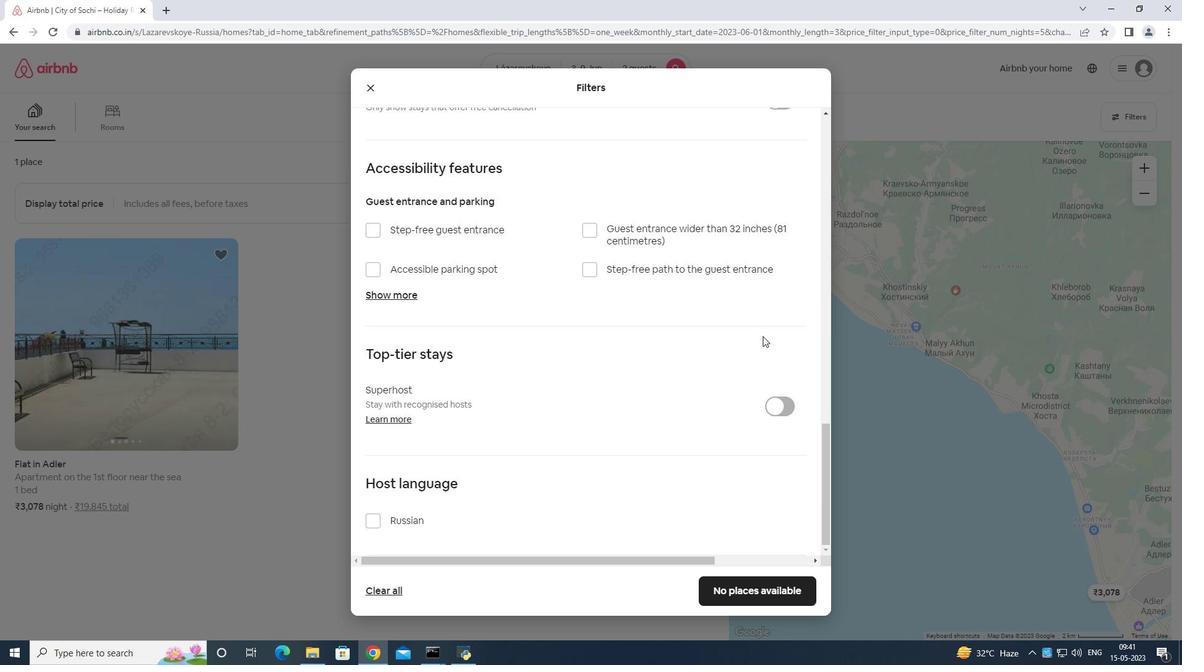
Action: Mouse moved to (694, 364)
Screenshot: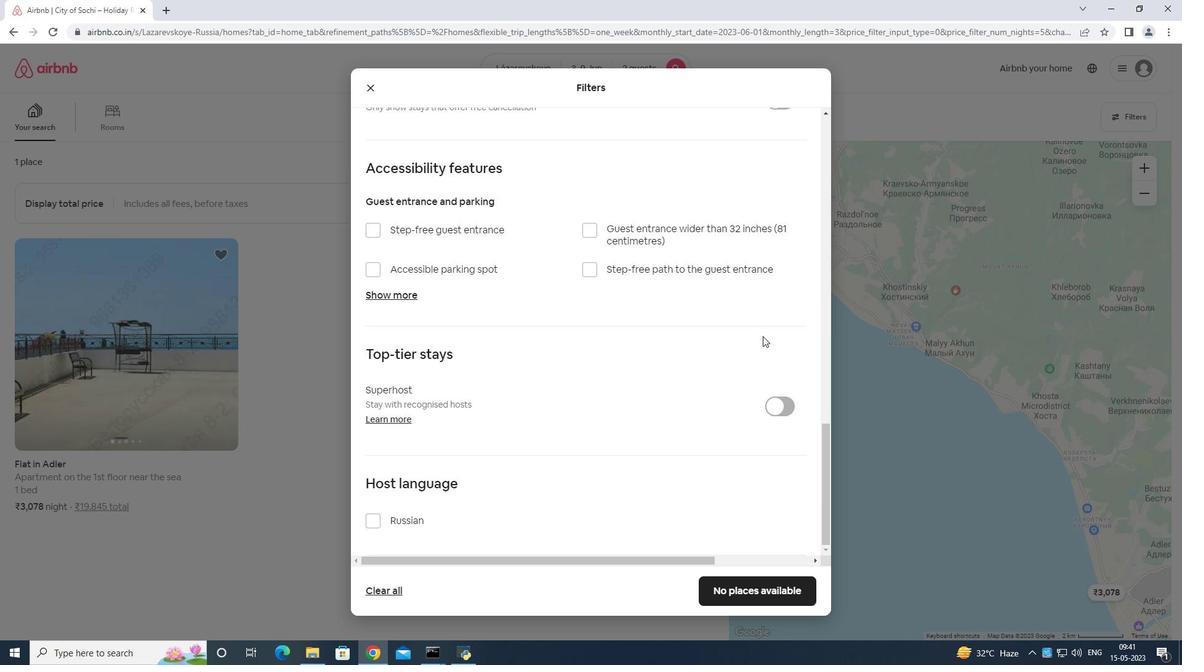 
Action: Mouse scrolled (726, 355) with delta (0, 0)
Screenshot: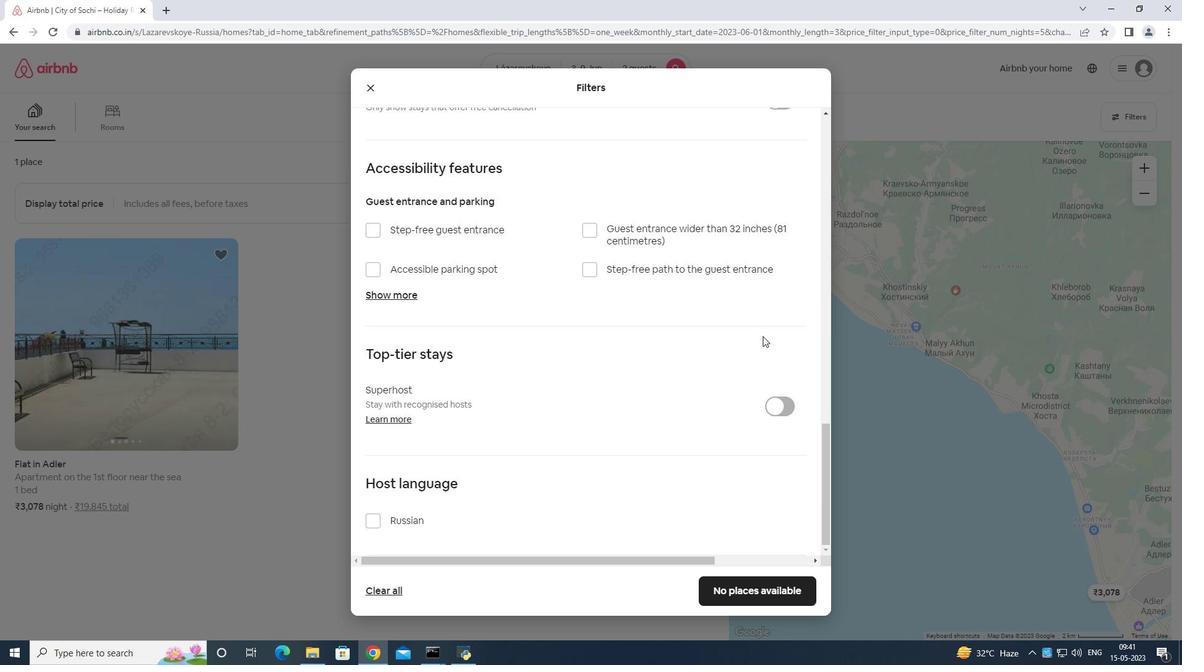 
Action: Mouse moved to (668, 374)
Screenshot: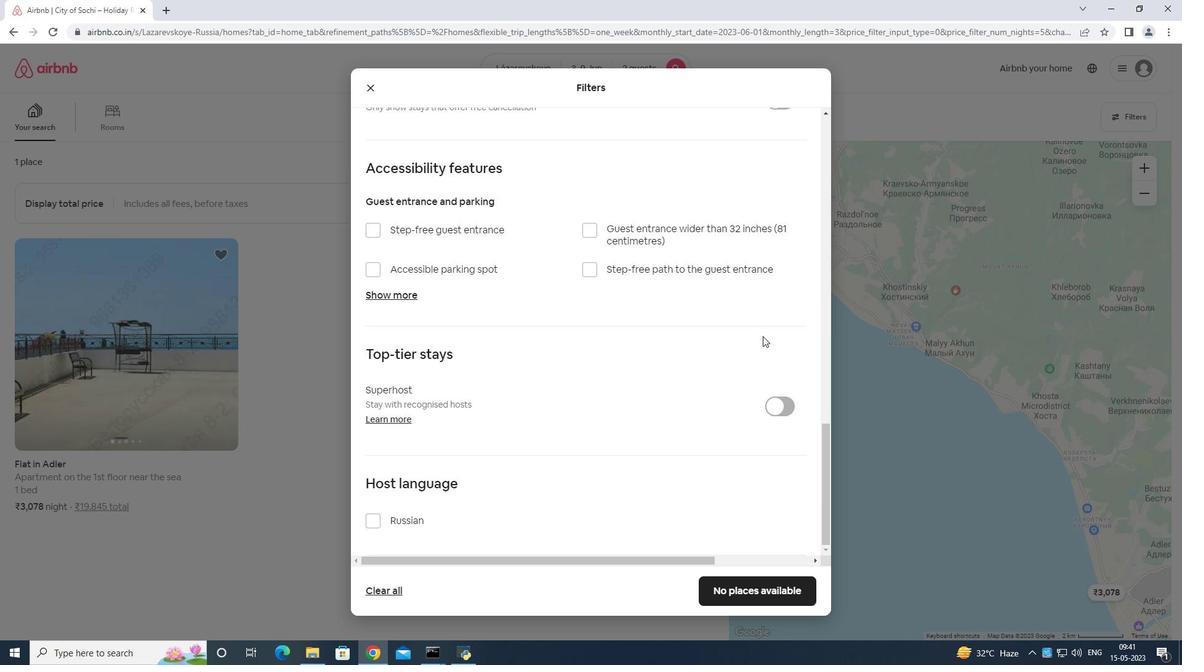 
Action: Mouse scrolled (701, 361) with delta (0, 0)
Screenshot: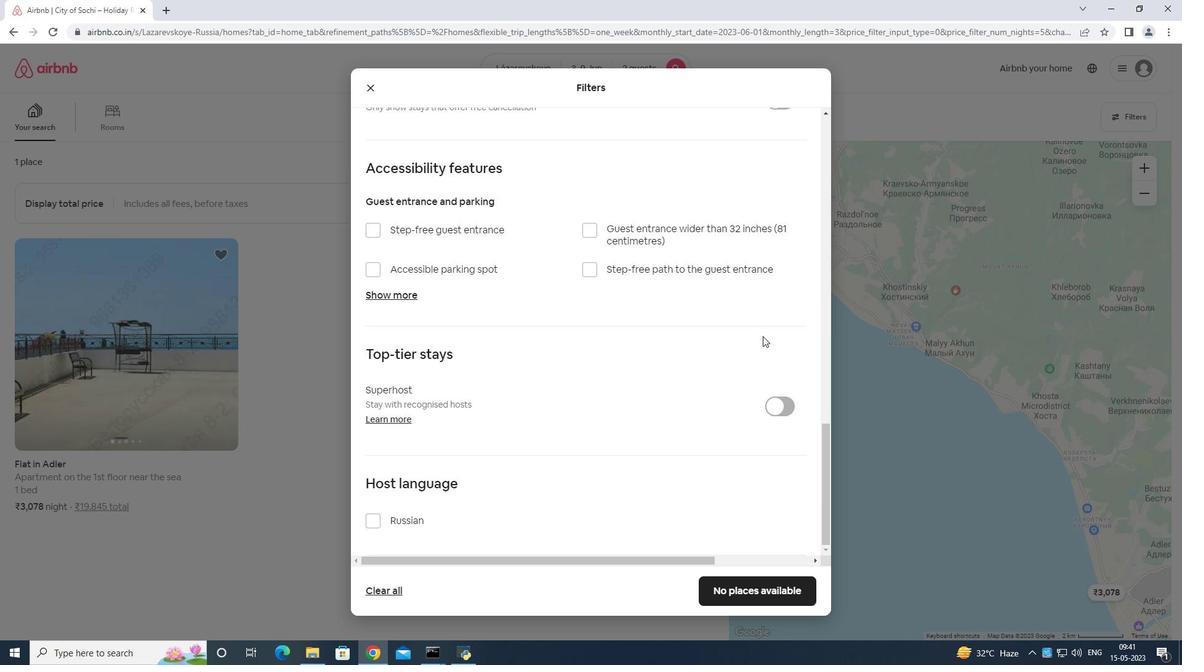 
Action: Mouse moved to (755, 588)
Screenshot: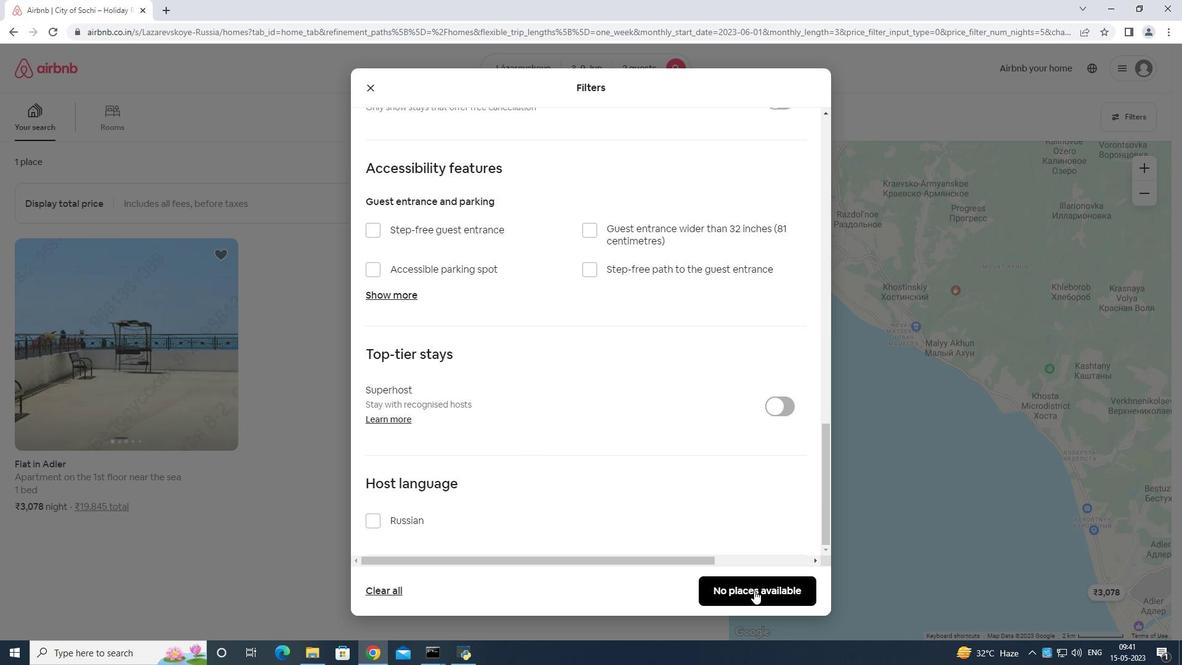 
Action: Mouse pressed left at (755, 588)
Screenshot: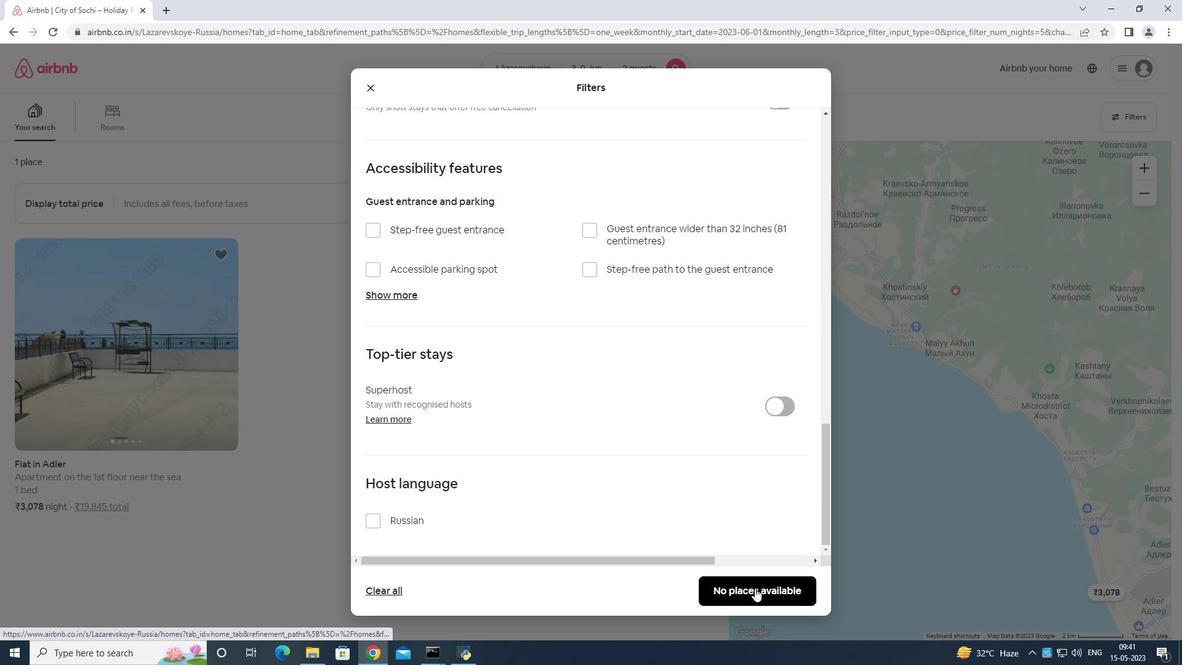 
